 Task: Add a condition where "Channel Is not CTI phone call (incoming)" in unsolved tickets in your groups.
Action: Mouse moved to (152, 512)
Screenshot: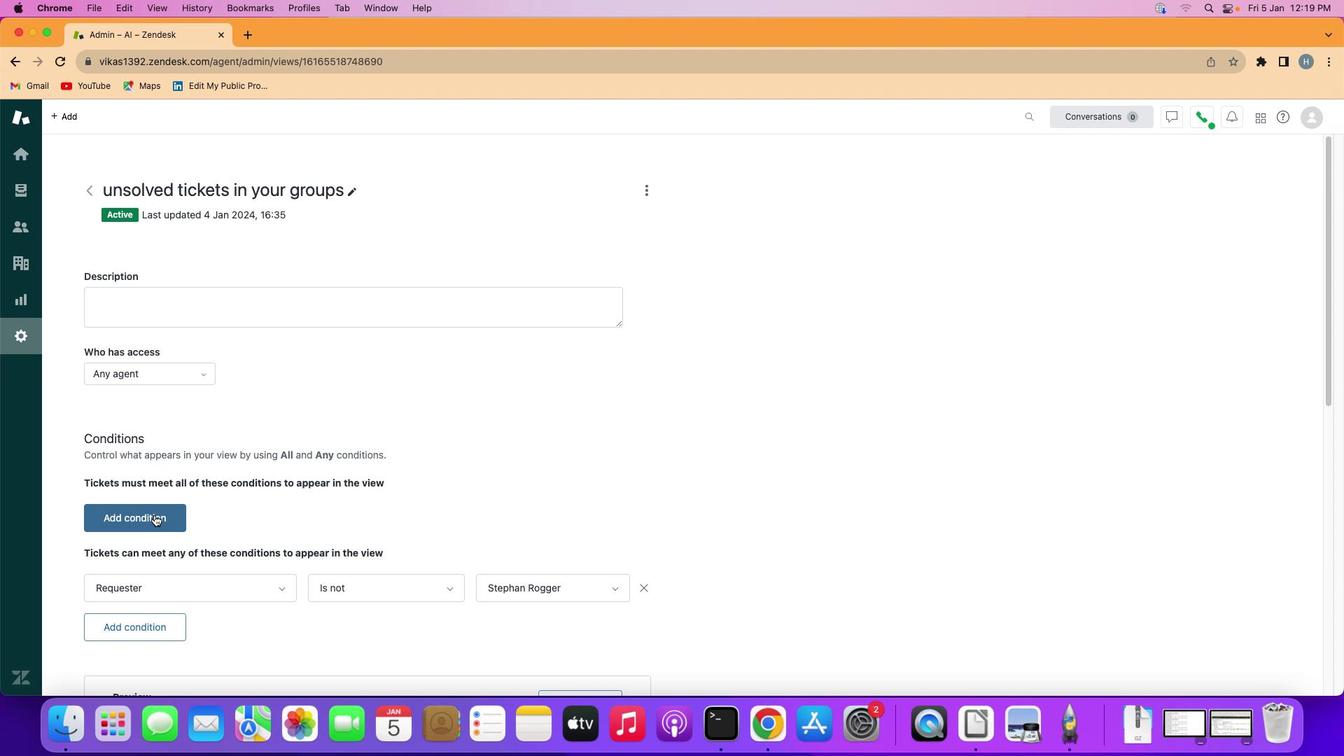 
Action: Mouse pressed left at (152, 512)
Screenshot: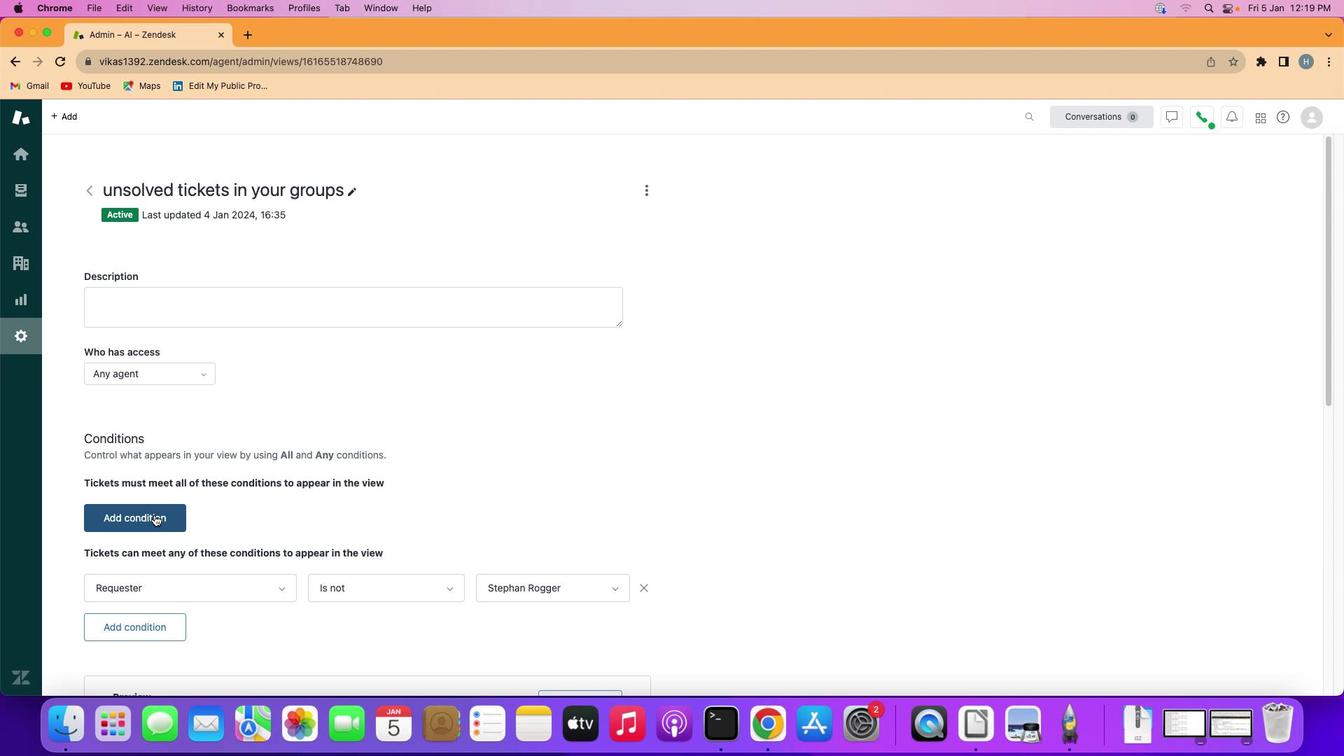 
Action: Mouse moved to (184, 517)
Screenshot: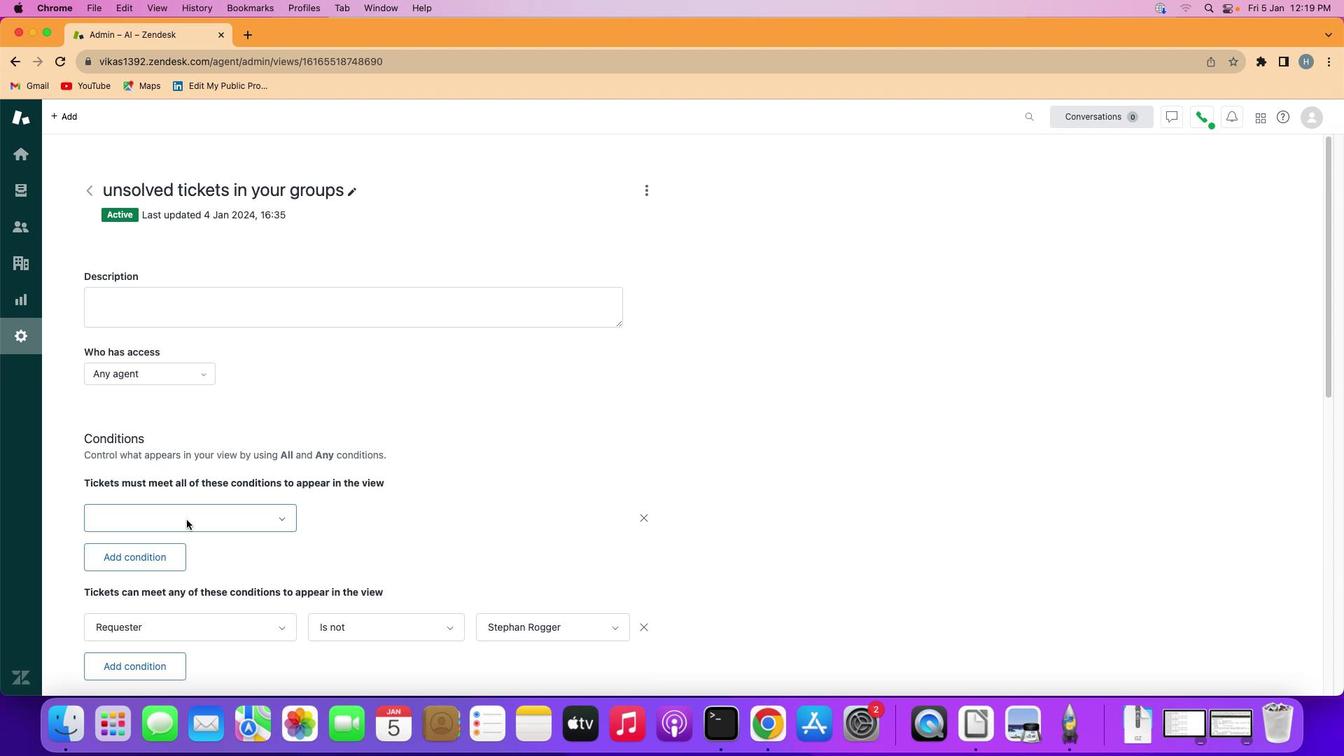 
Action: Mouse pressed left at (184, 517)
Screenshot: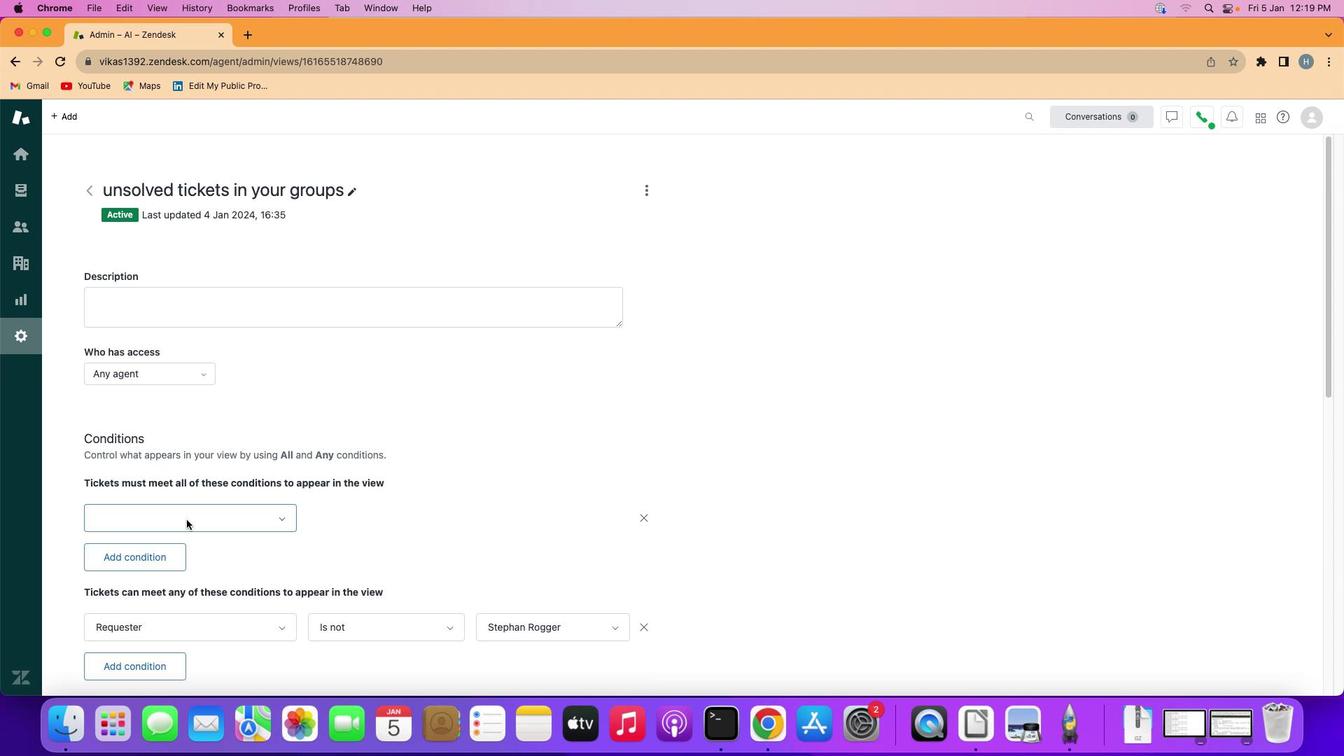
Action: Mouse moved to (198, 434)
Screenshot: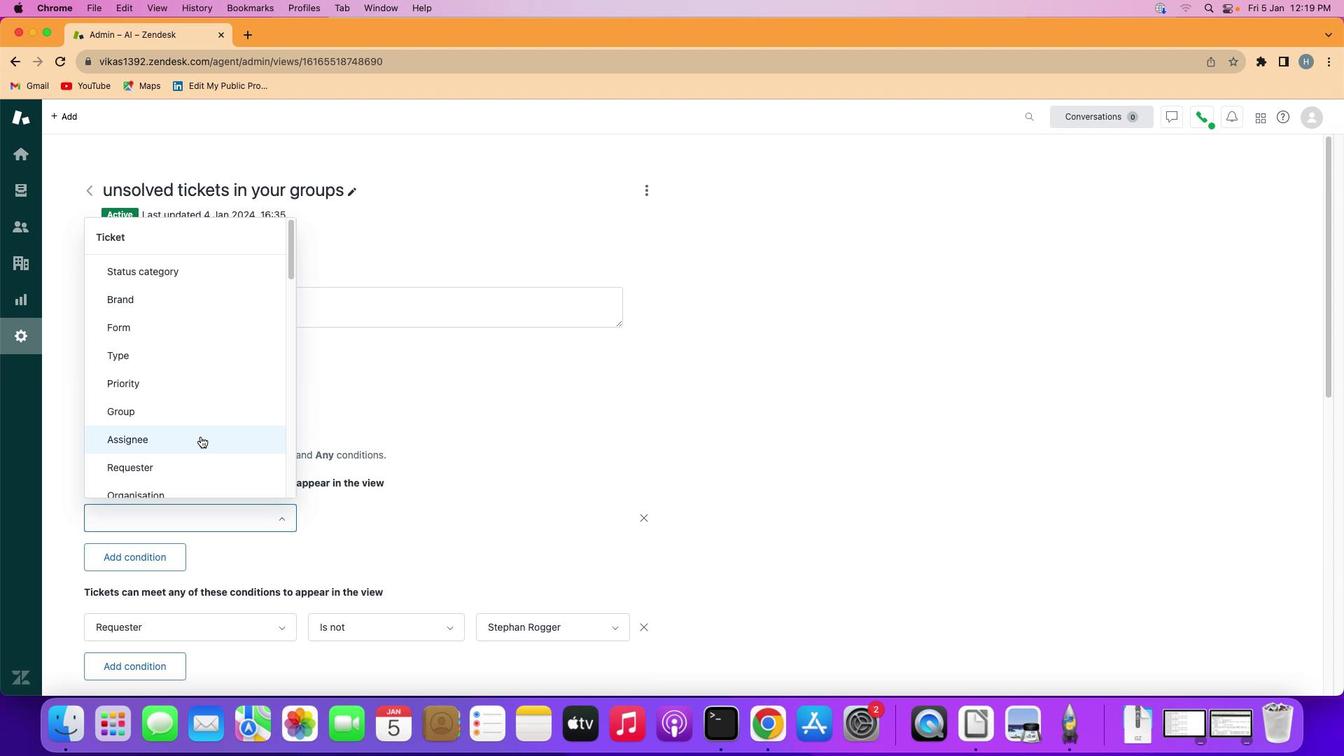 
Action: Mouse scrolled (198, 434) with delta (-1, -2)
Screenshot: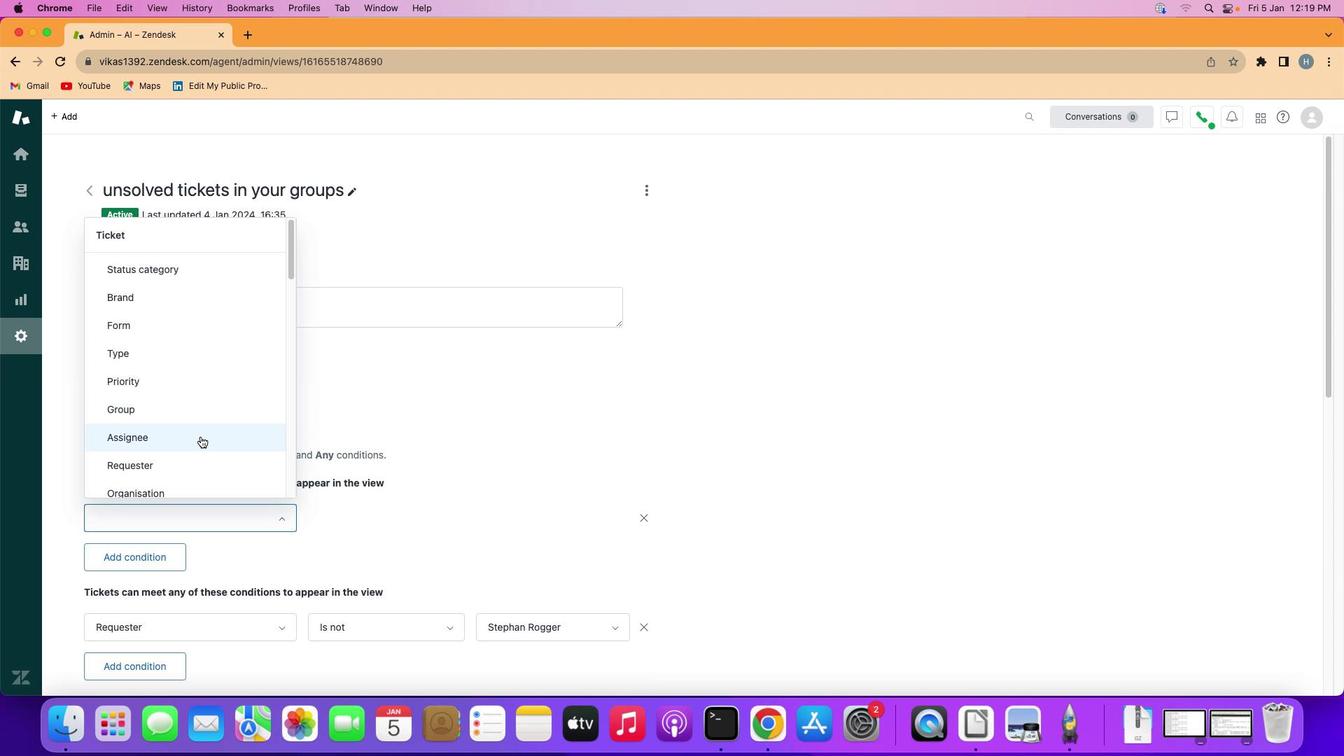 
Action: Mouse scrolled (198, 434) with delta (-1, -2)
Screenshot: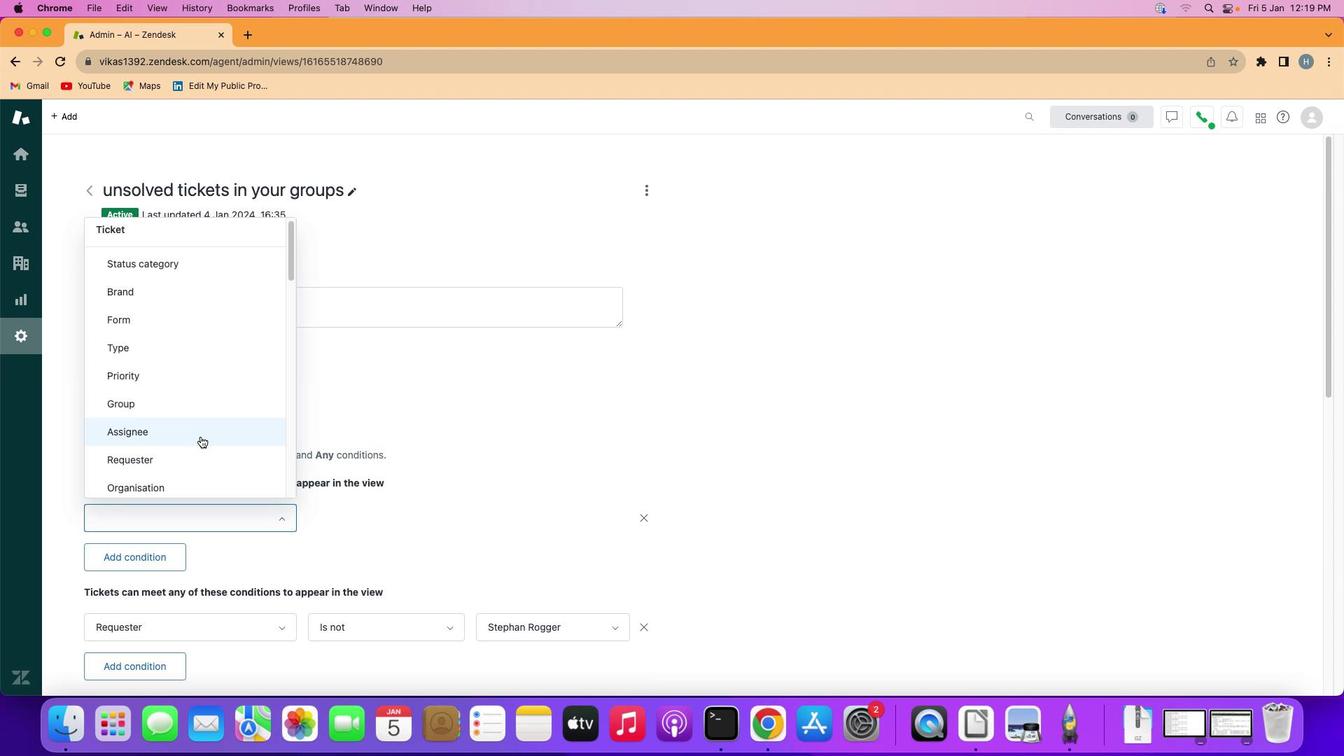 
Action: Mouse scrolled (198, 434) with delta (-1, -2)
Screenshot: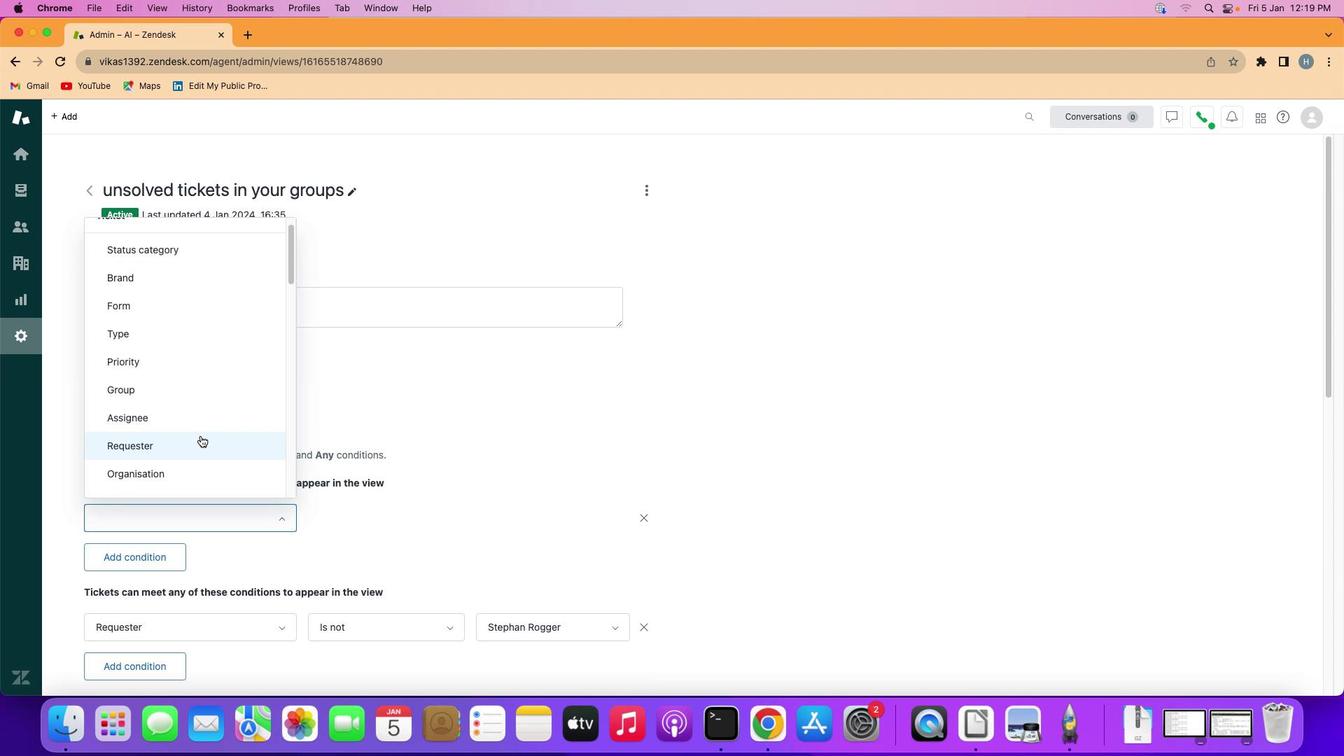
Action: Mouse moved to (198, 434)
Screenshot: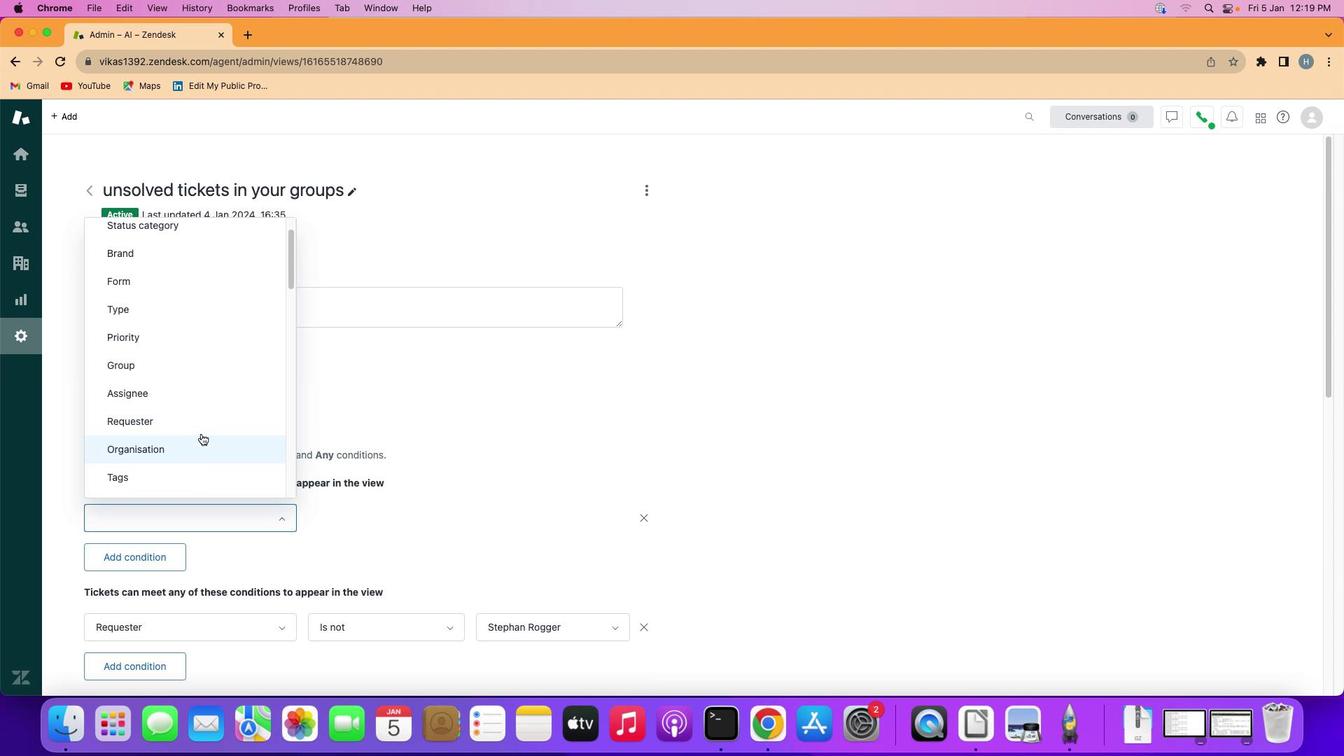 
Action: Mouse scrolled (198, 434) with delta (-1, -2)
Screenshot: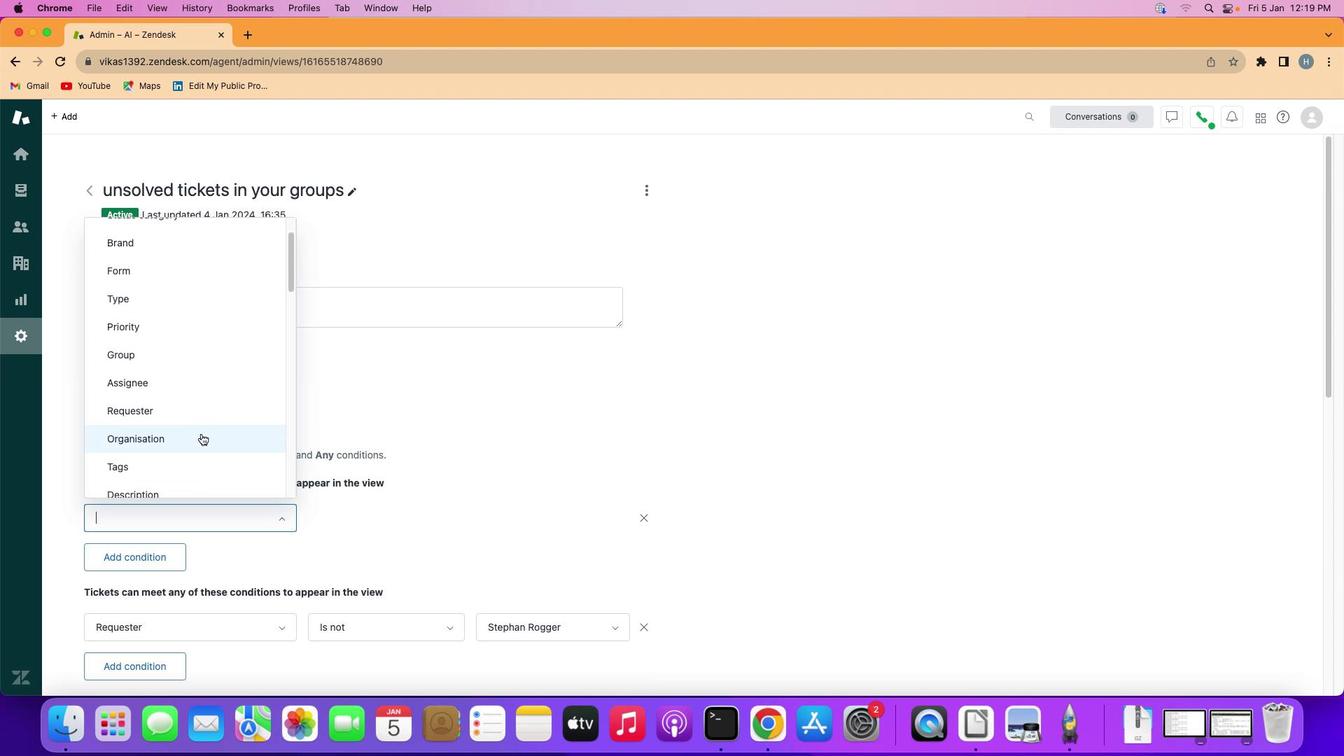 
Action: Mouse moved to (199, 432)
Screenshot: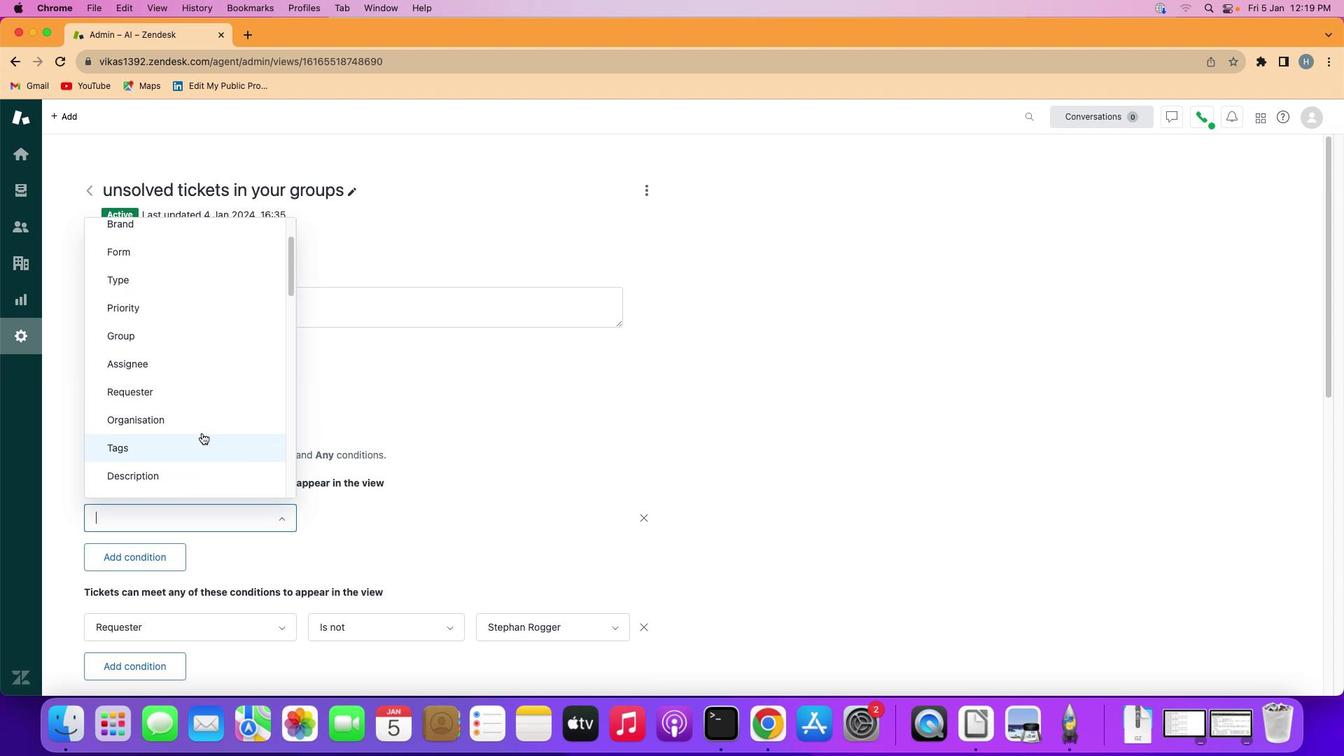 
Action: Mouse scrolled (199, 432) with delta (-1, -2)
Screenshot: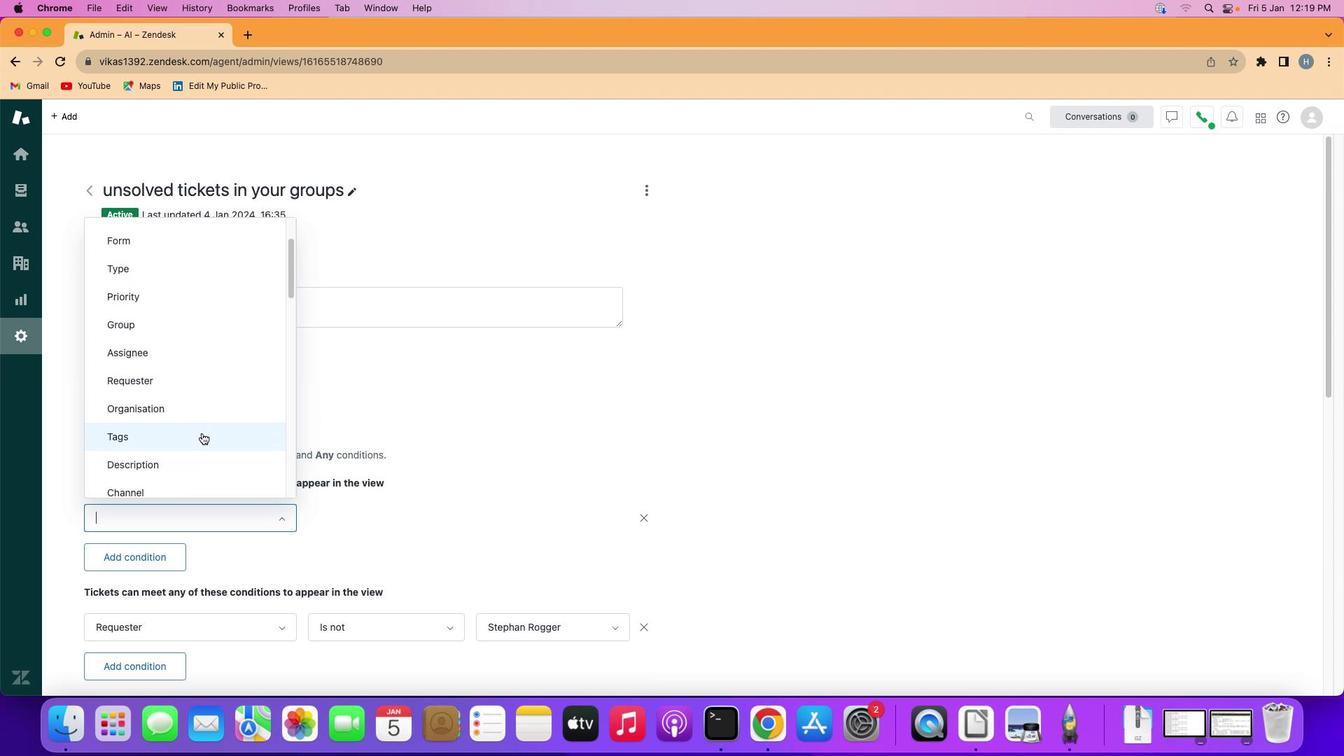 
Action: Mouse moved to (197, 458)
Screenshot: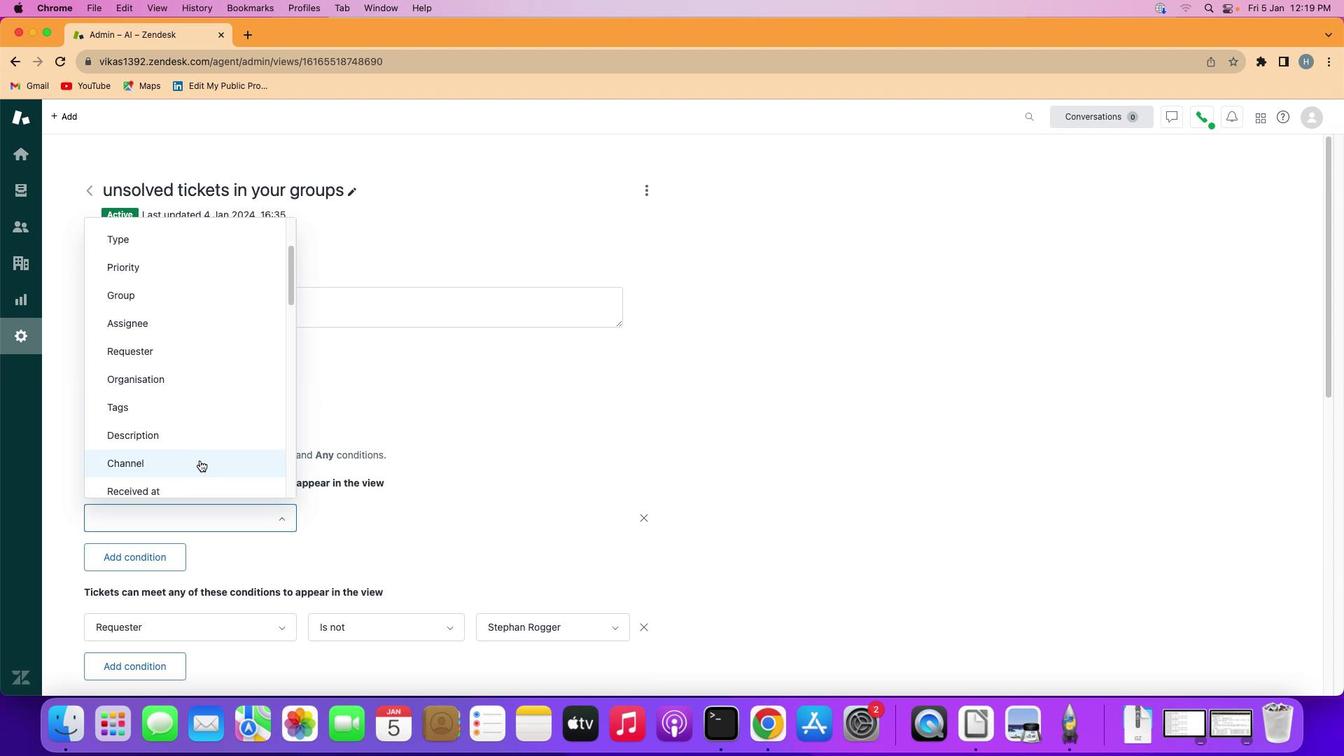 
Action: Mouse pressed left at (197, 458)
Screenshot: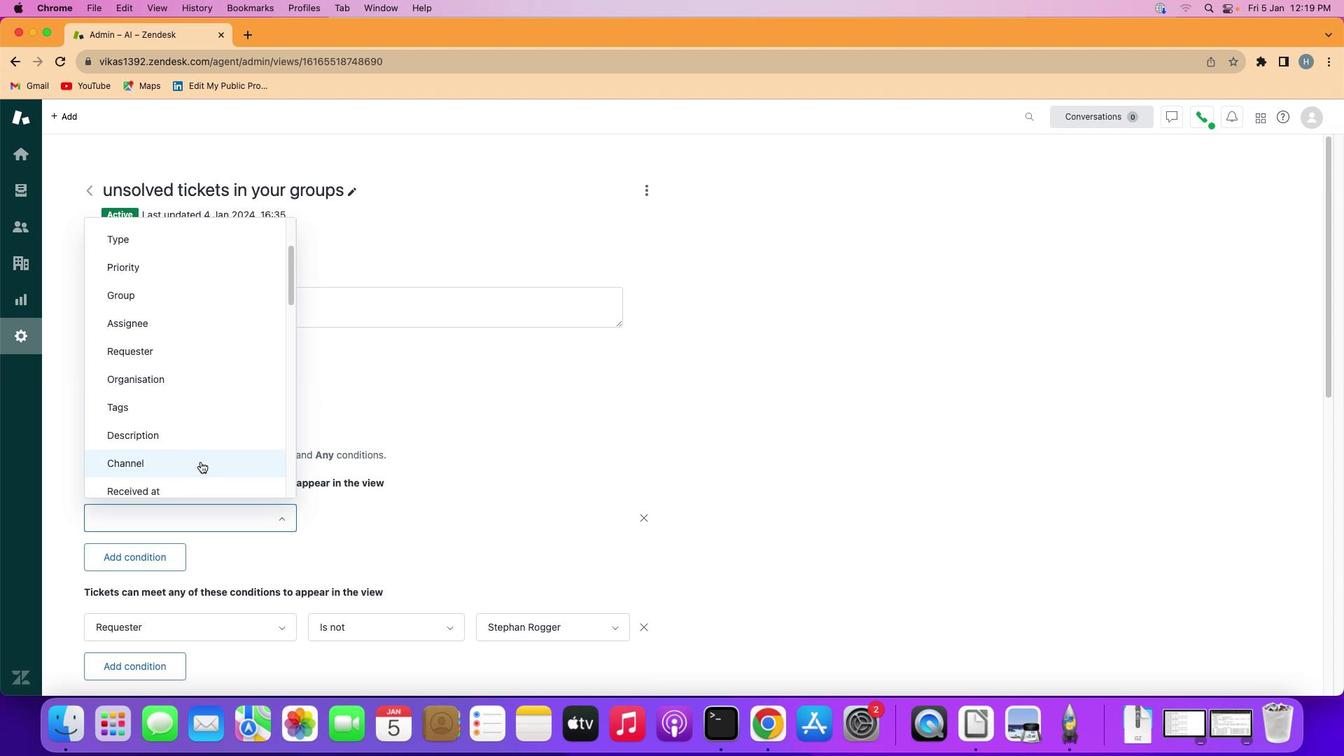 
Action: Mouse moved to (376, 512)
Screenshot: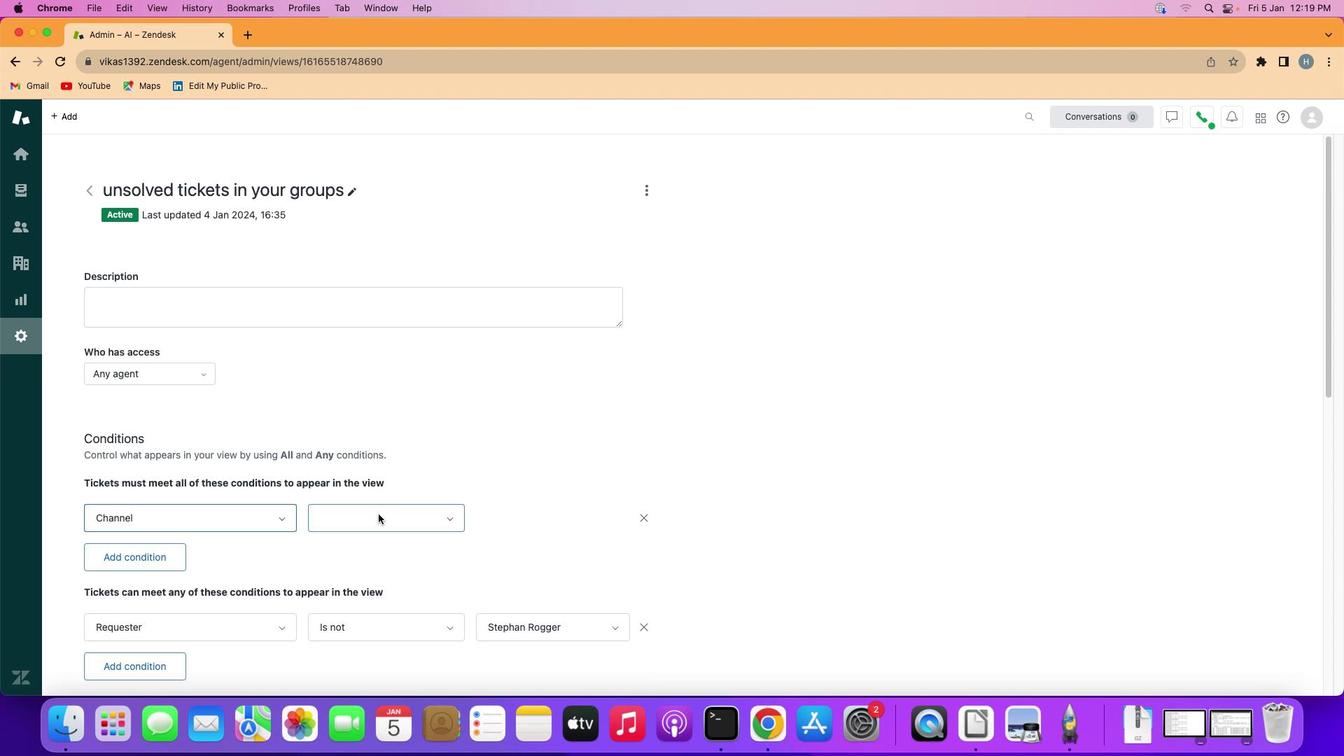
Action: Mouse pressed left at (376, 512)
Screenshot: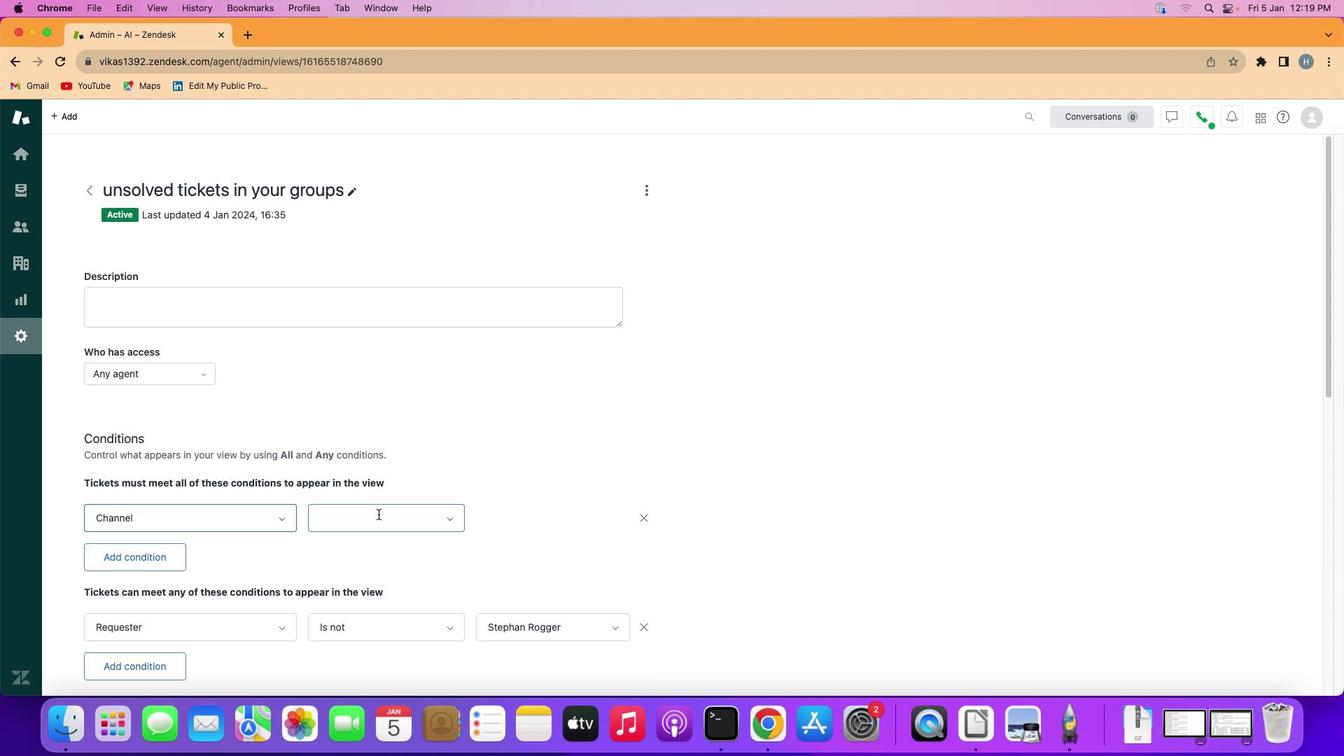 
Action: Mouse moved to (376, 581)
Screenshot: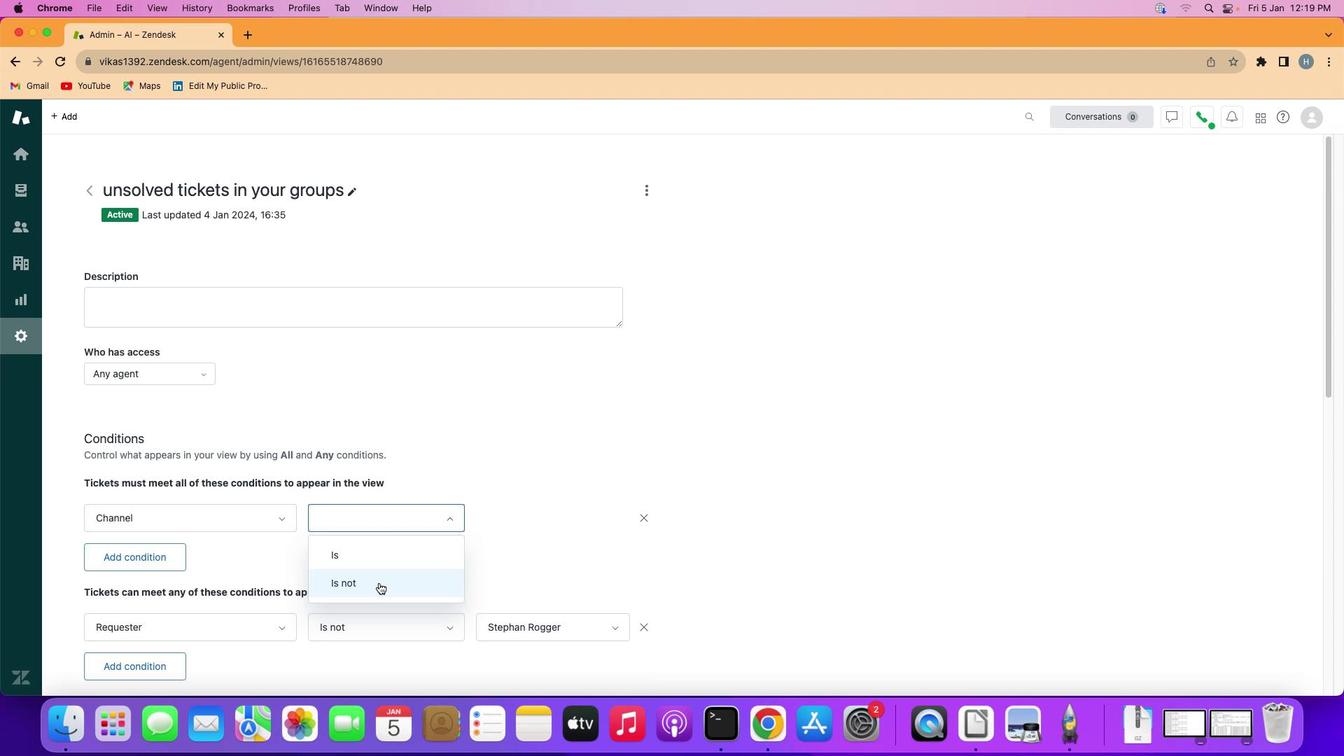 
Action: Mouse pressed left at (376, 581)
Screenshot: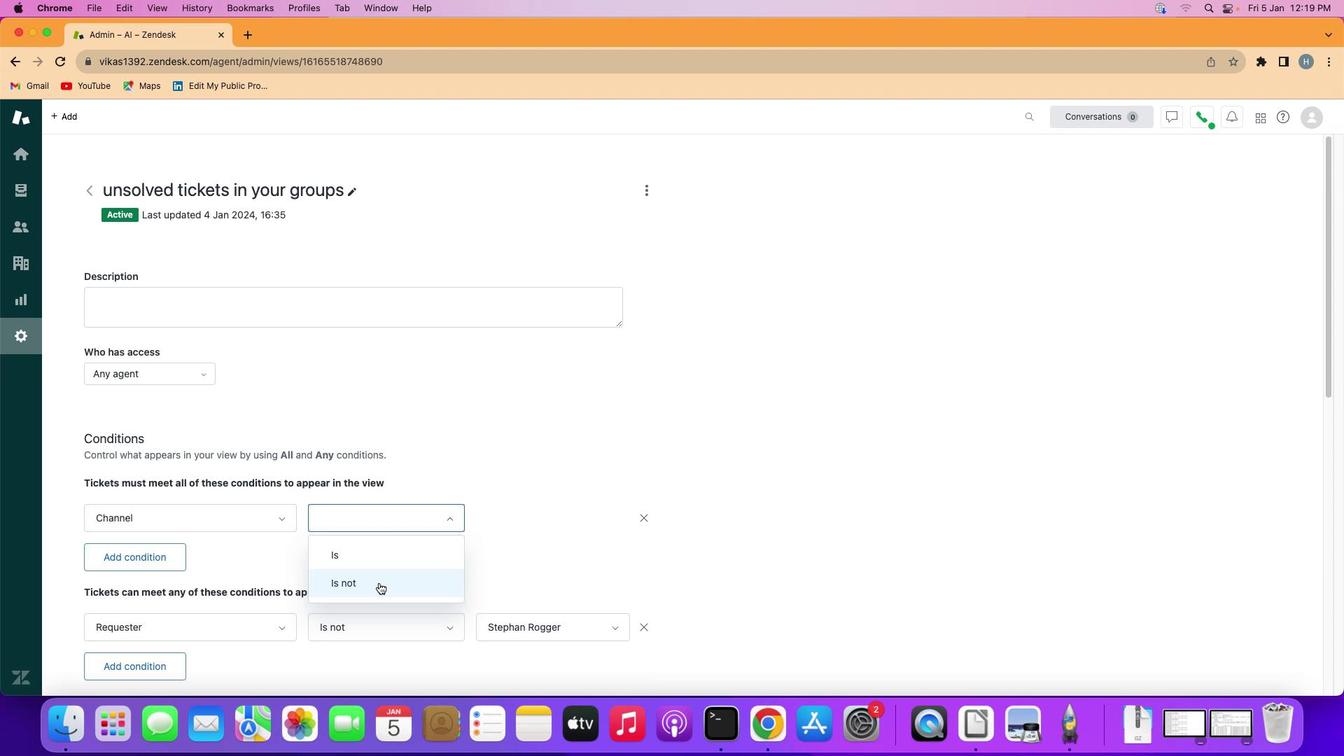 
Action: Mouse moved to (563, 513)
Screenshot: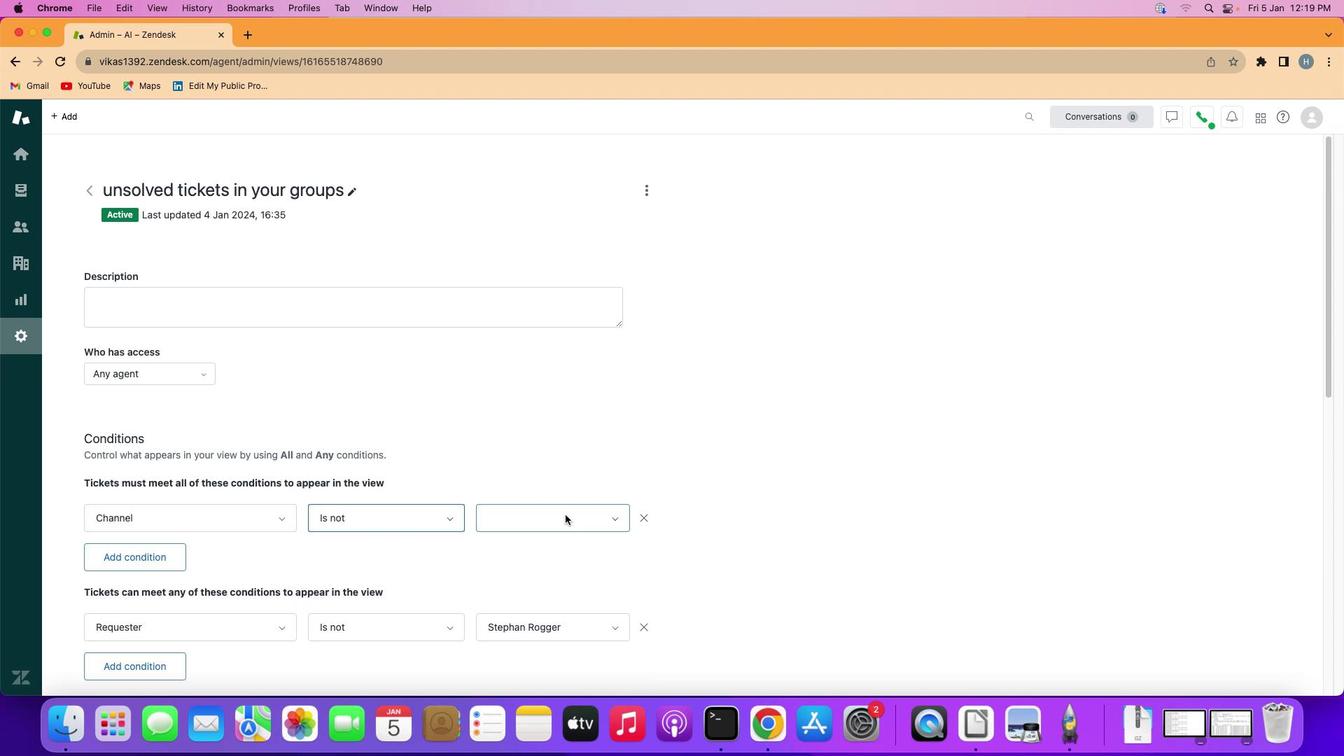 
Action: Mouse pressed left at (563, 513)
Screenshot: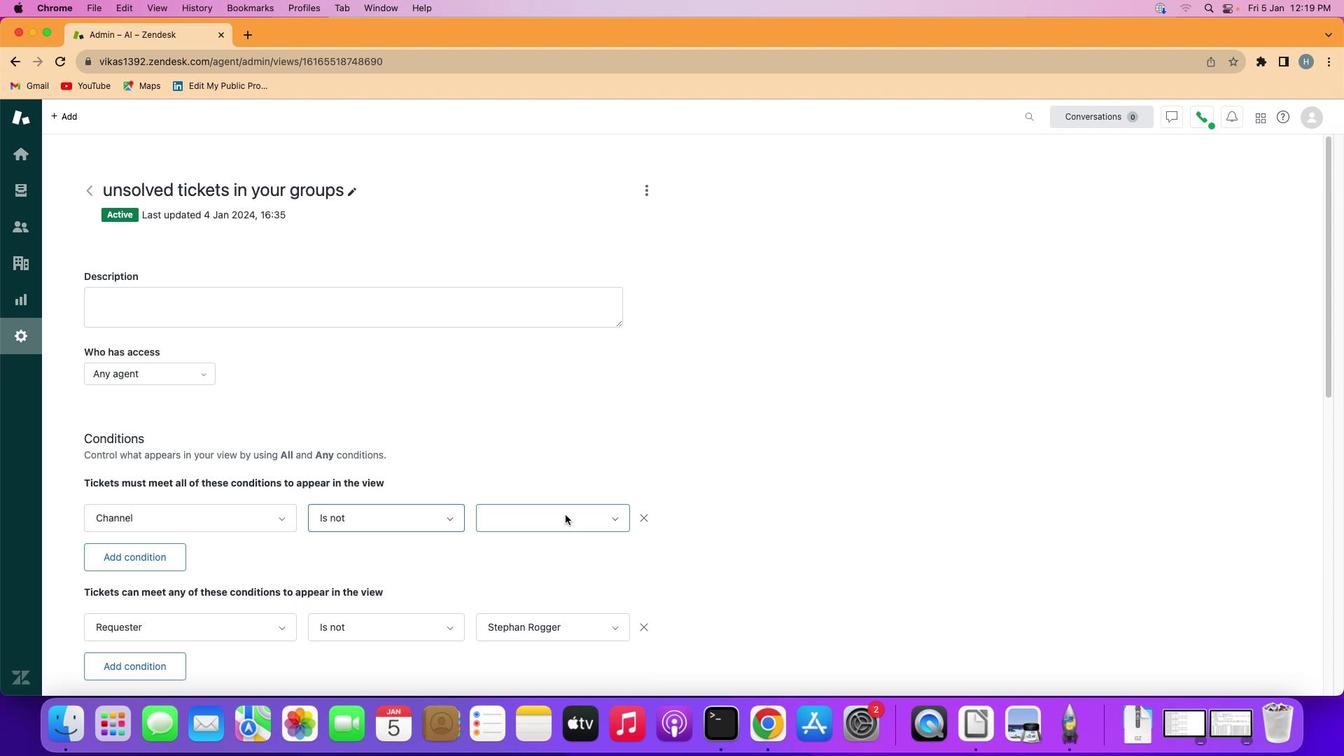 
Action: Mouse moved to (577, 404)
Screenshot: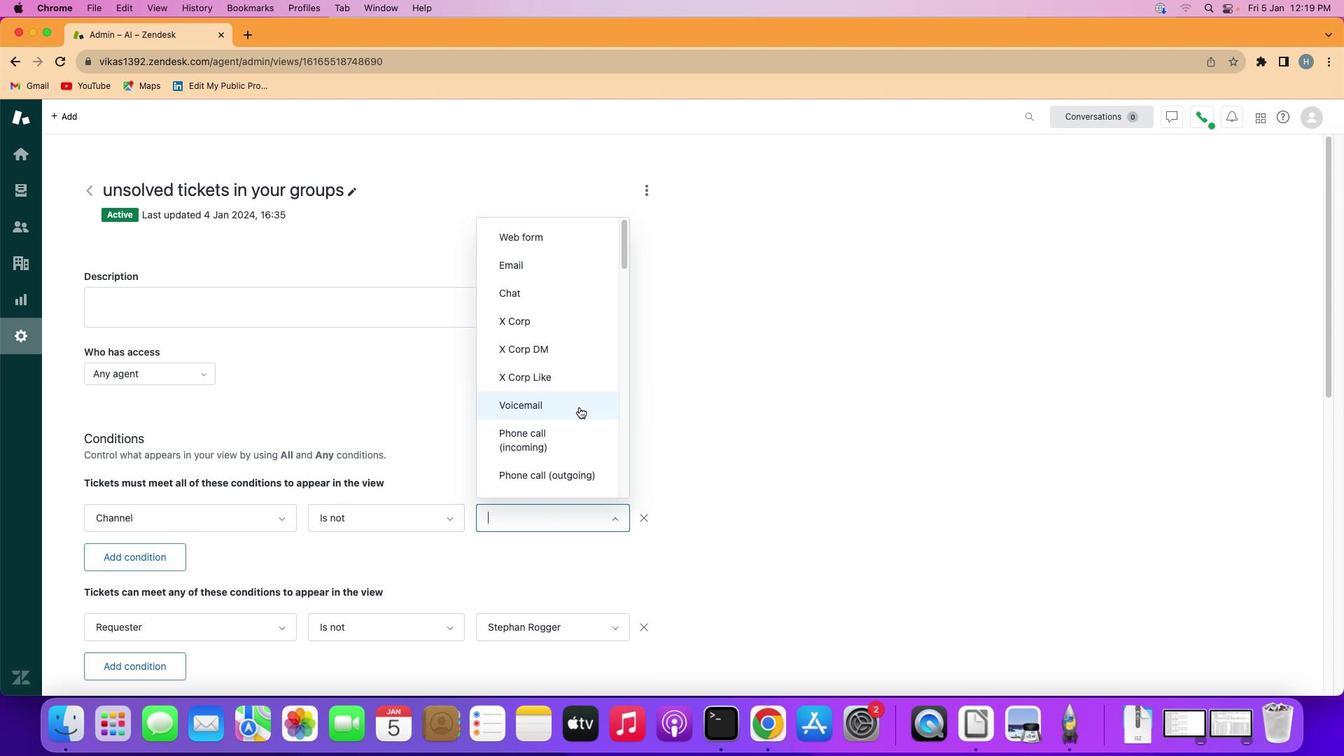 
Action: Mouse scrolled (577, 404) with delta (-1, -2)
Screenshot: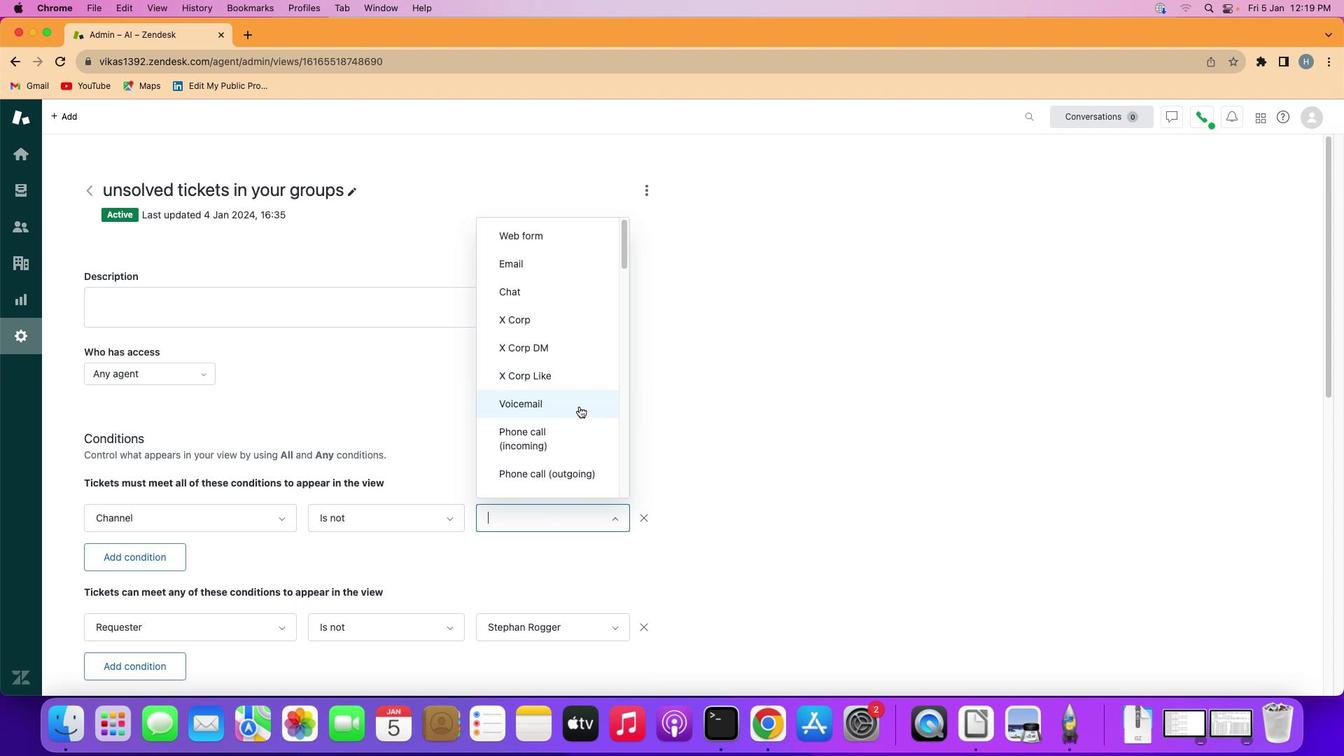 
Action: Mouse moved to (577, 404)
Screenshot: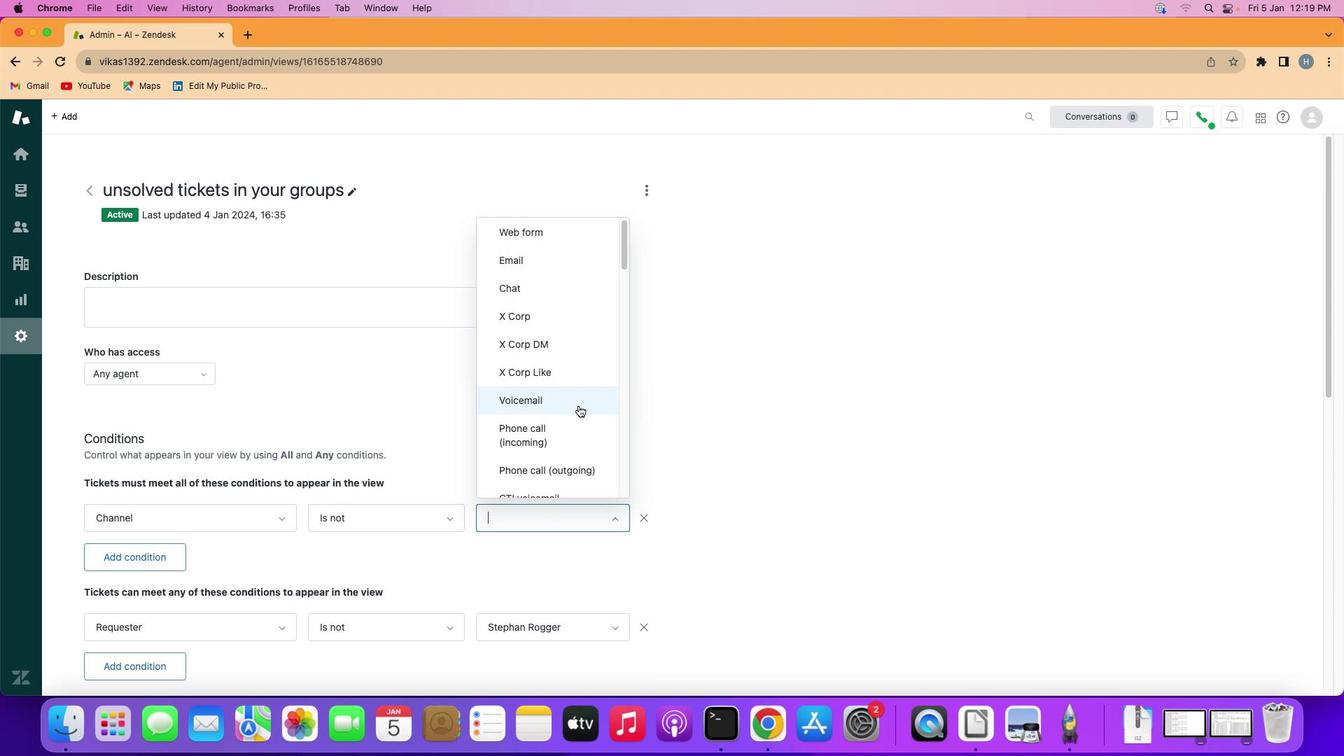 
Action: Mouse scrolled (577, 404) with delta (-1, -2)
Screenshot: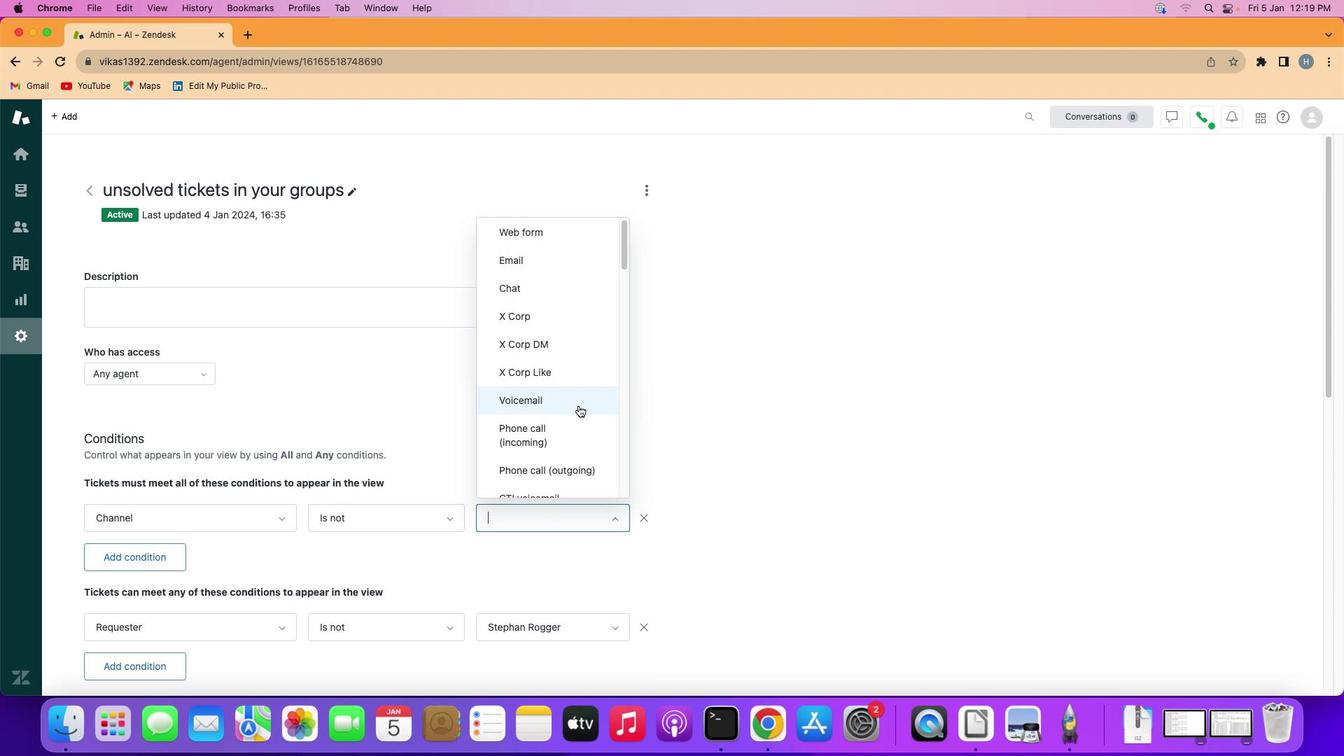 
Action: Mouse moved to (576, 403)
Screenshot: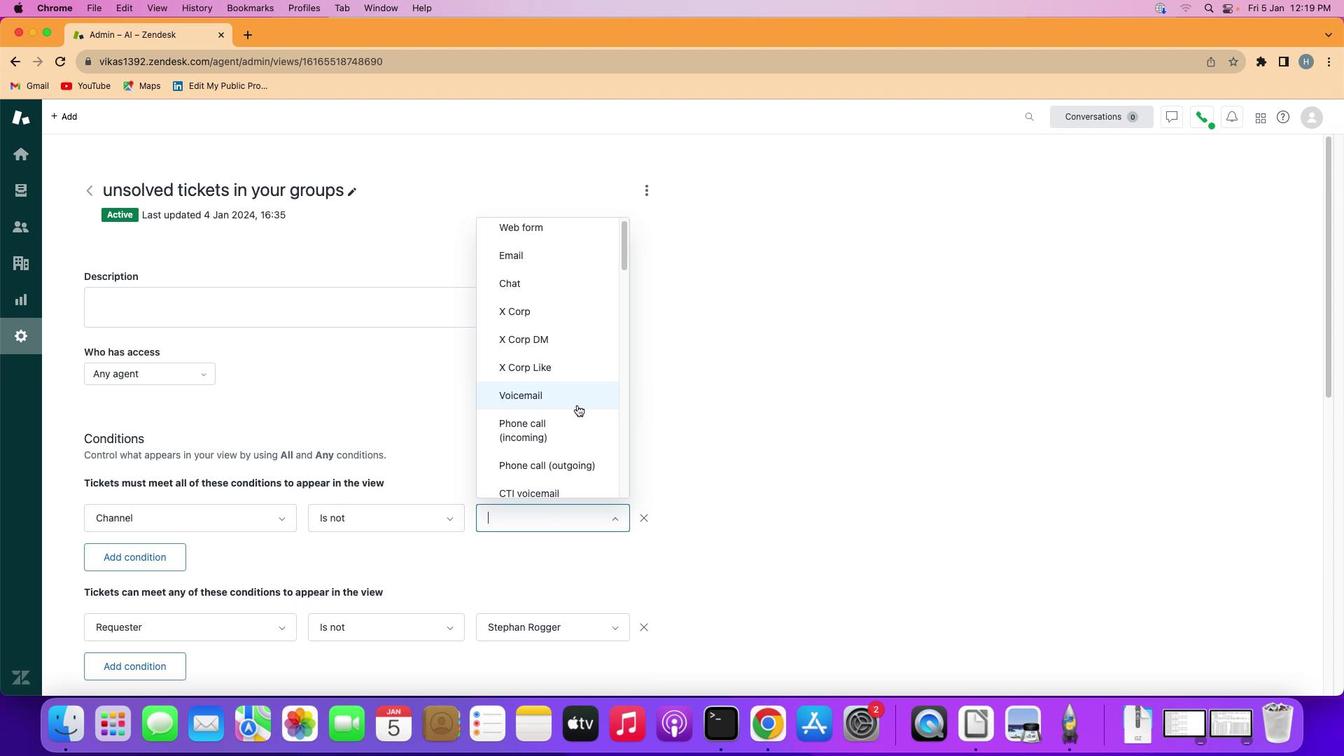 
Action: Mouse scrolled (576, 403) with delta (-1, -2)
Screenshot: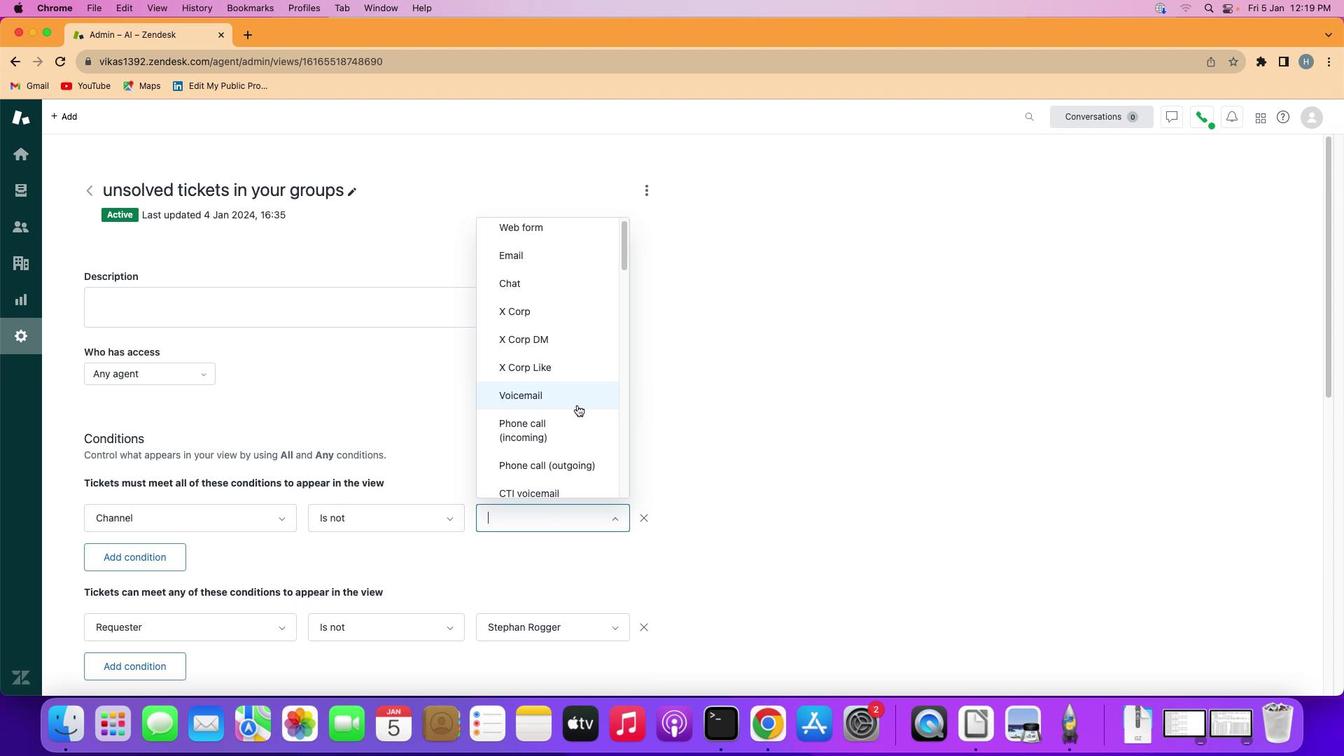 
Action: Mouse moved to (575, 402)
Screenshot: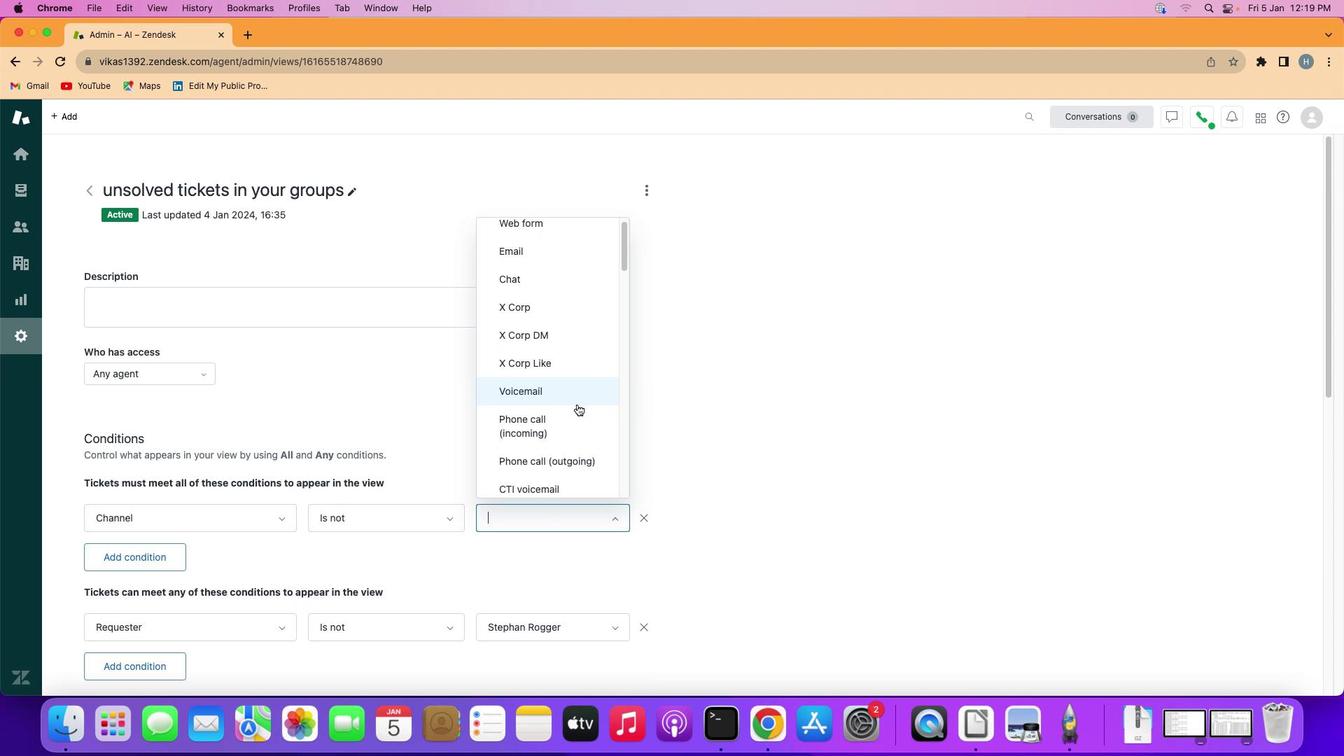 
Action: Mouse scrolled (575, 402) with delta (-1, -2)
Screenshot: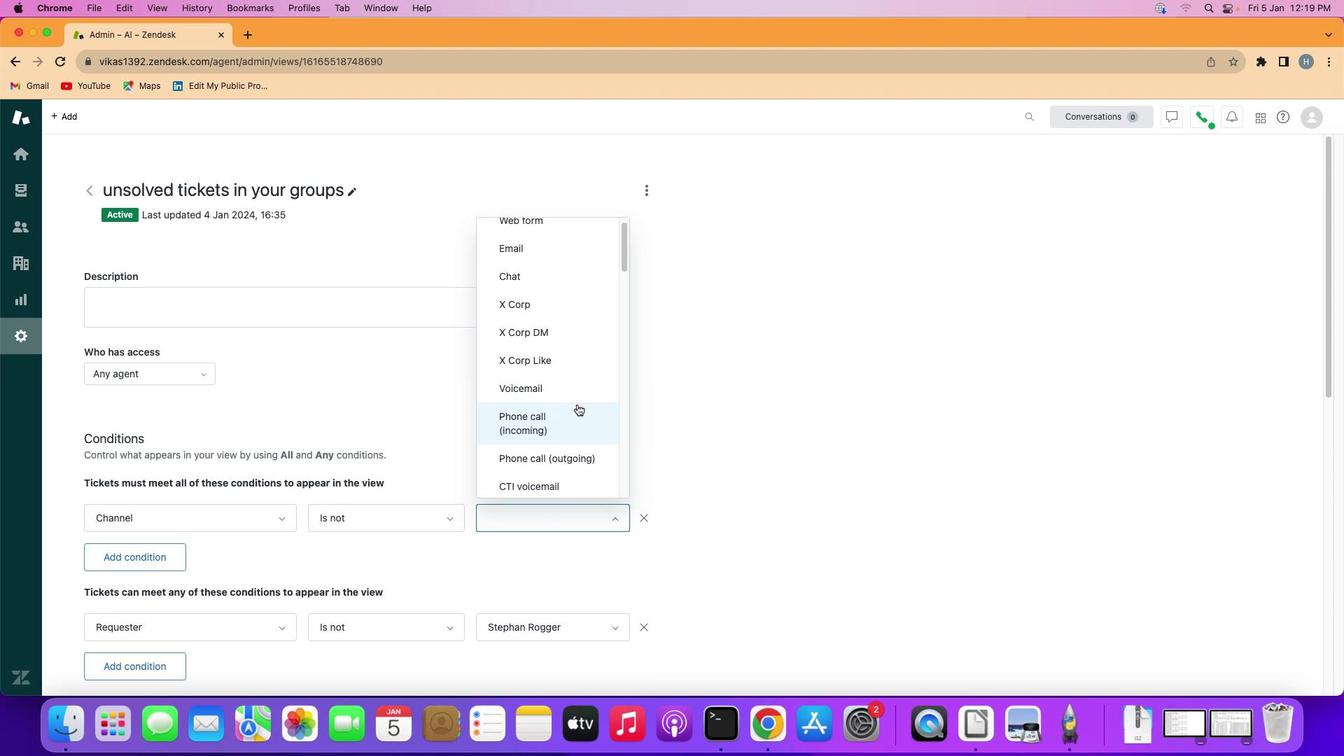 
Action: Mouse moved to (575, 402)
Screenshot: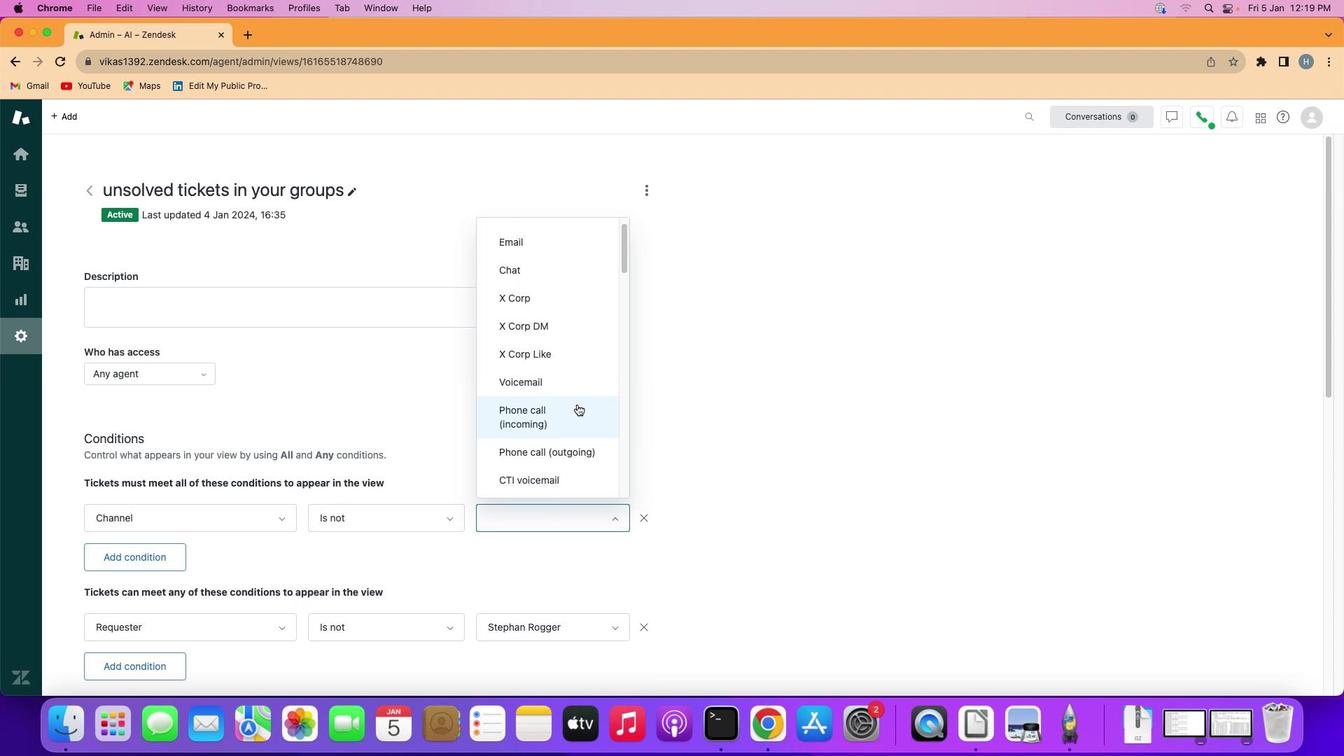 
Action: Mouse scrolled (575, 402) with delta (-1, -2)
Screenshot: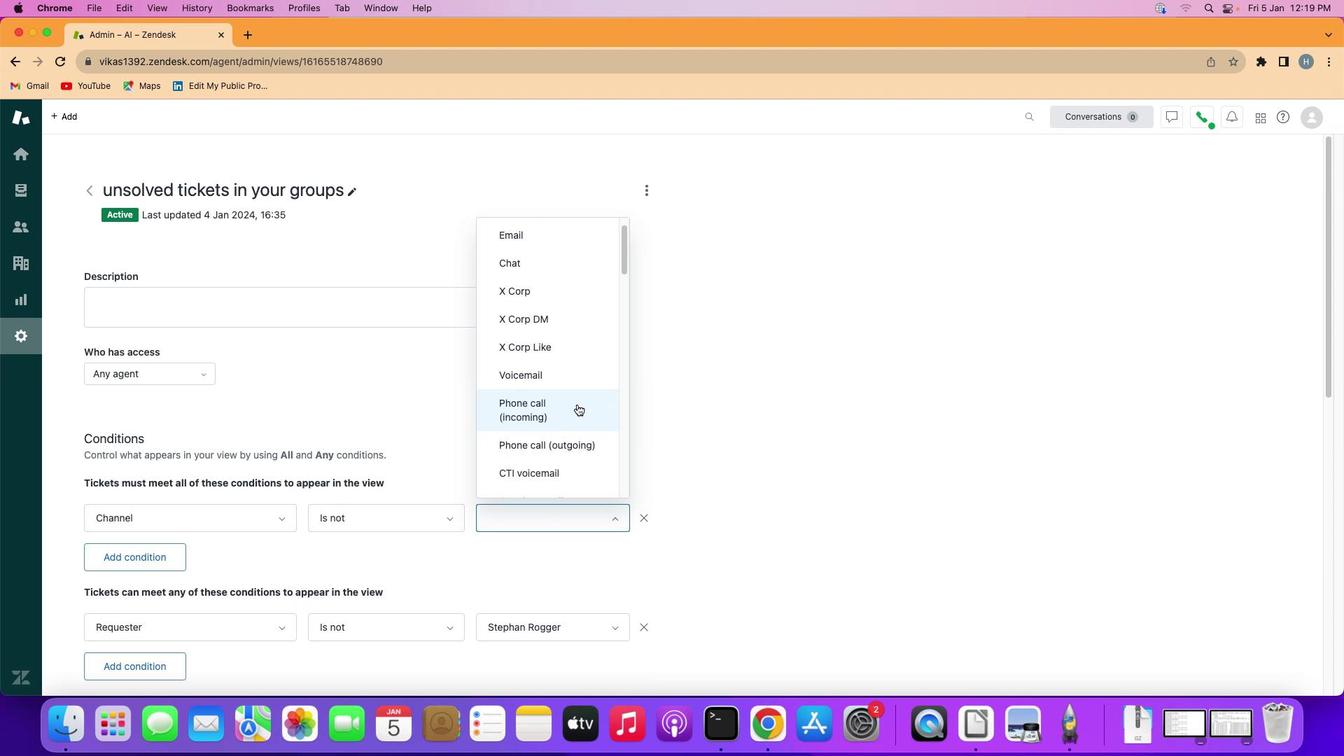 
Action: Mouse moved to (575, 401)
Screenshot: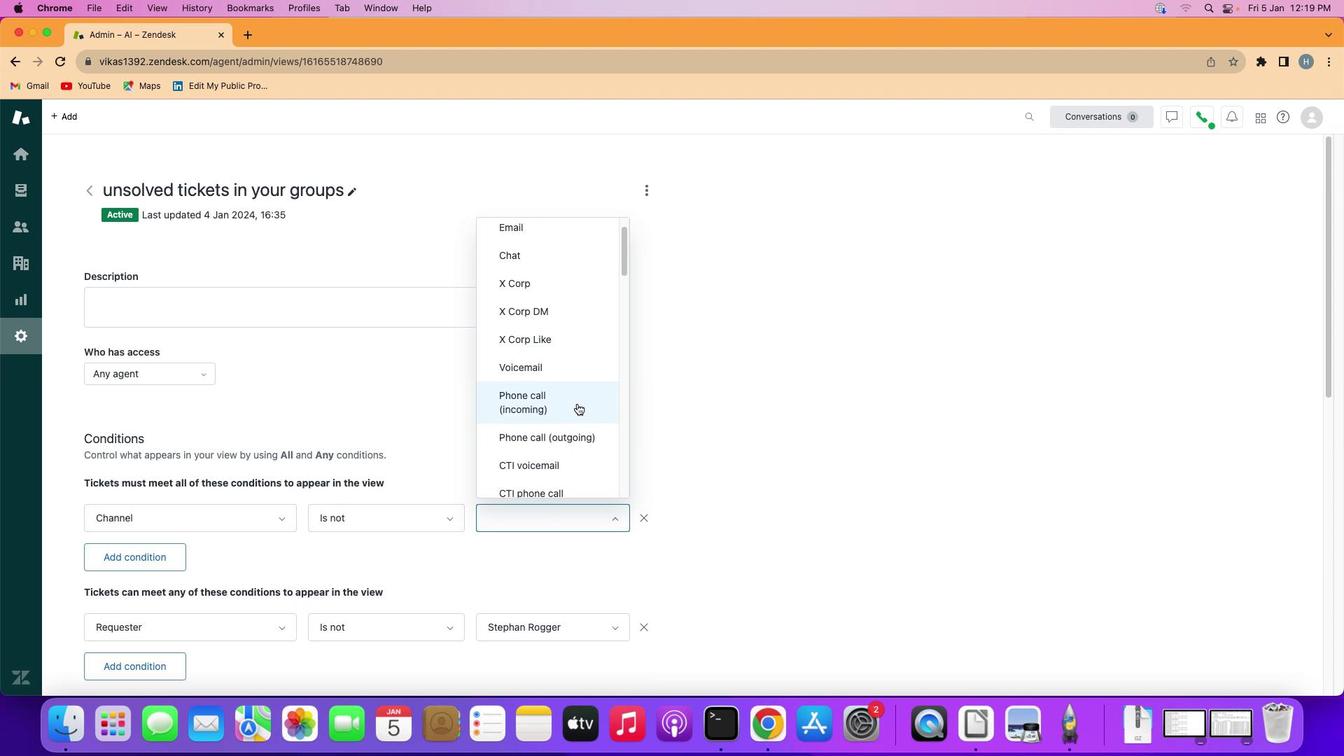 
Action: Mouse scrolled (575, 401) with delta (-1, -2)
Screenshot: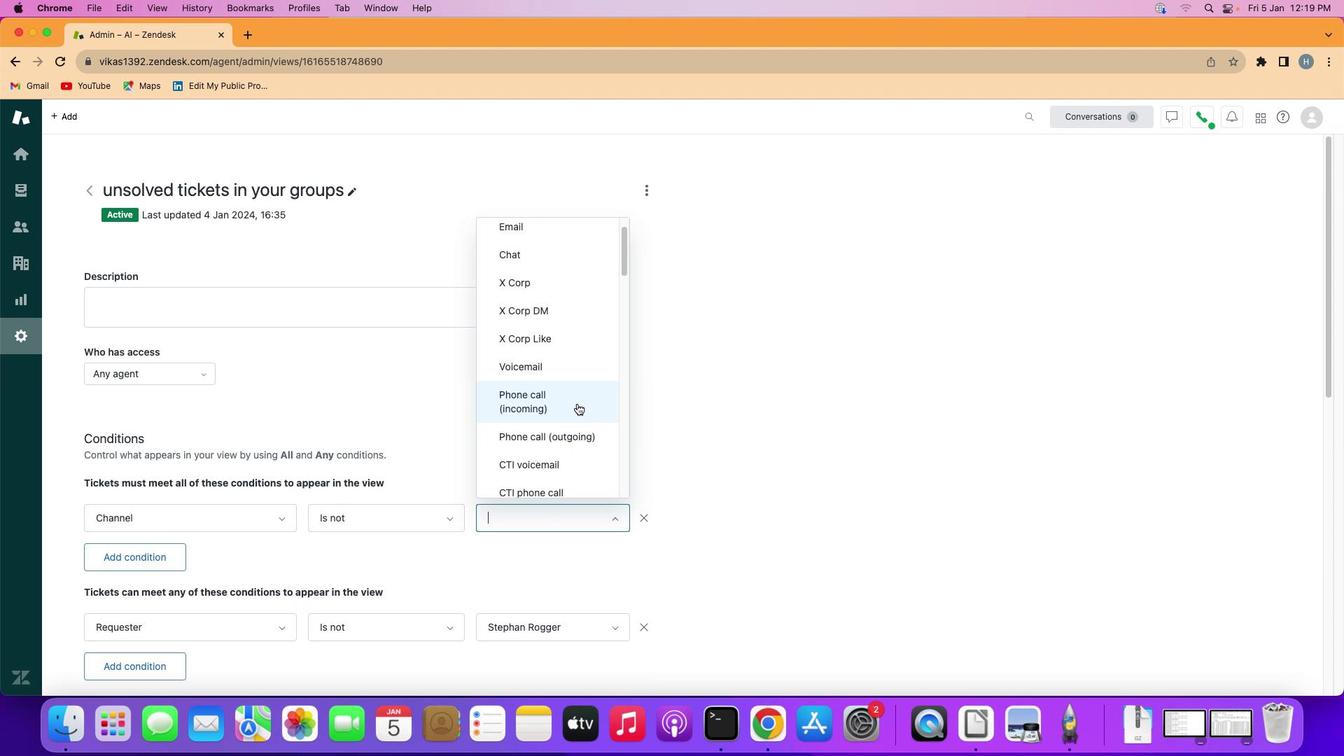 
Action: Mouse scrolled (575, 401) with delta (-1, -2)
Screenshot: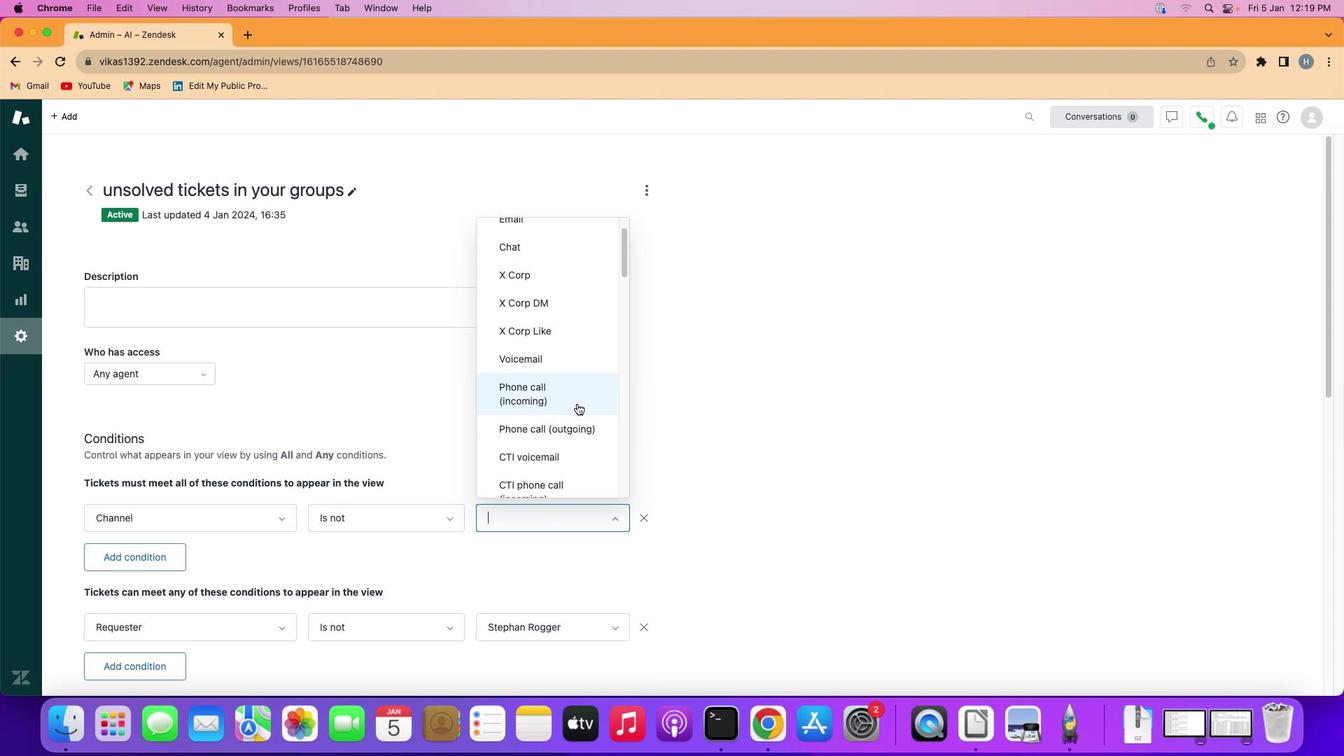 
Action: Mouse scrolled (575, 401) with delta (-1, -2)
Screenshot: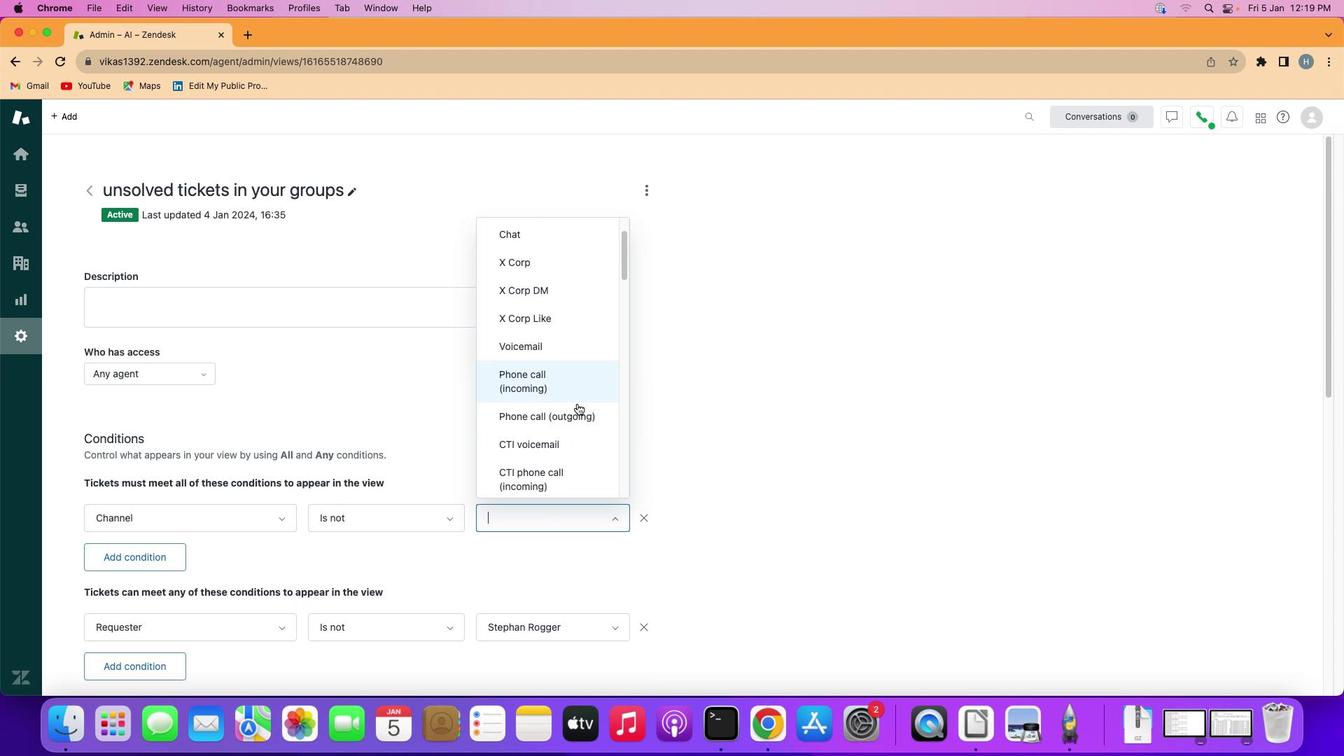 
Action: Mouse moved to (574, 401)
Screenshot: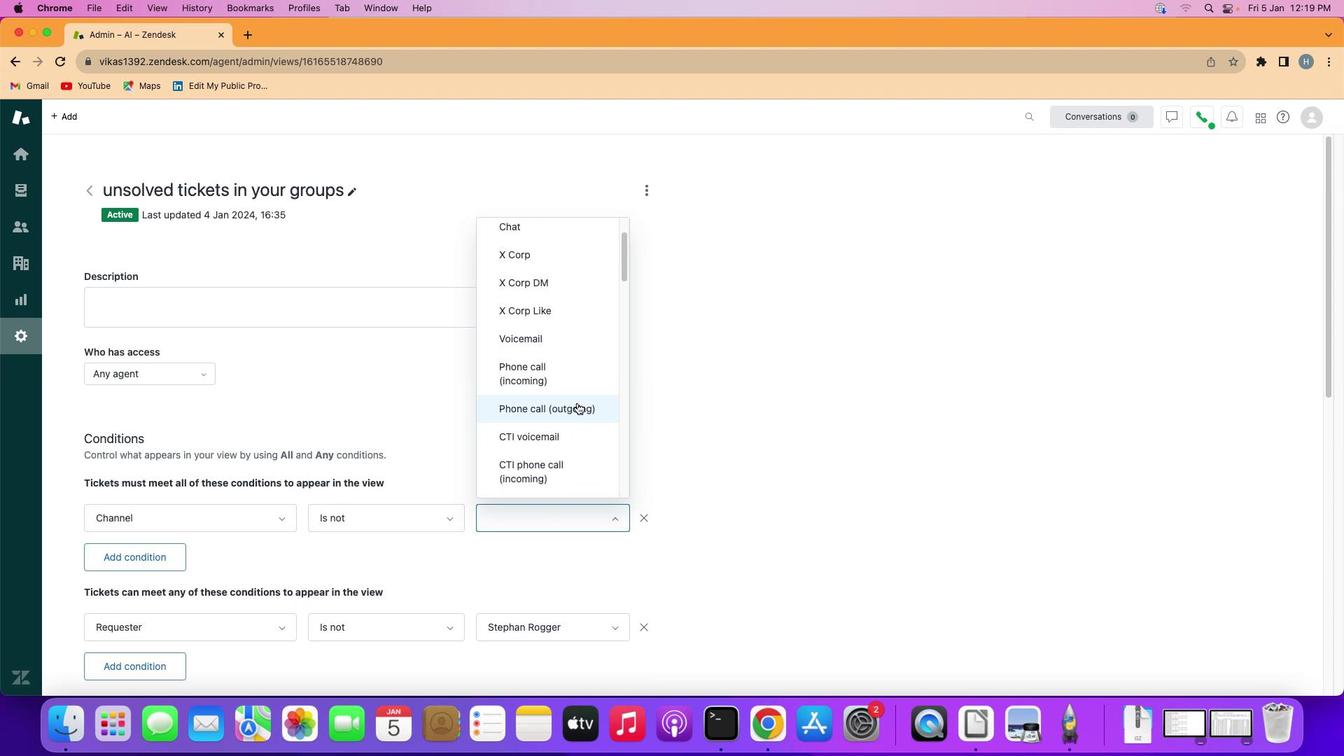 
Action: Mouse scrolled (574, 401) with delta (-1, -2)
Screenshot: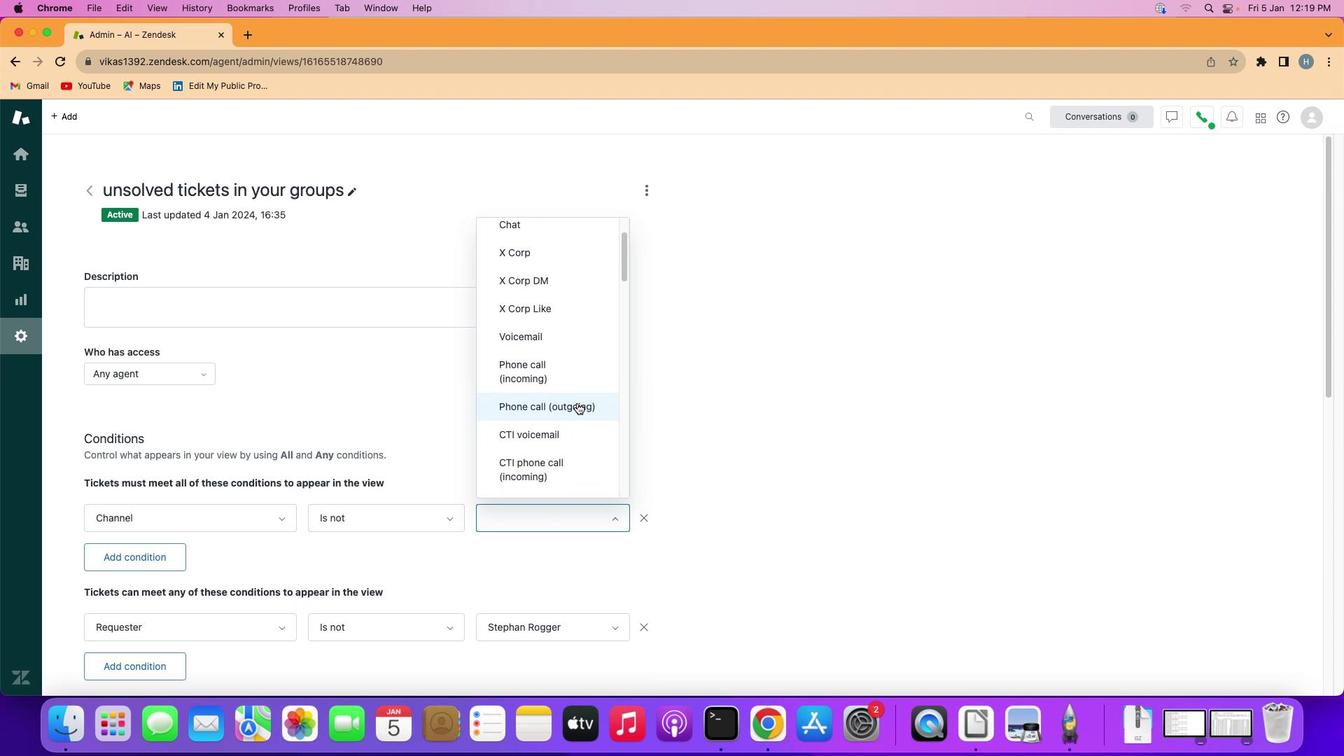 
Action: Mouse scrolled (574, 401) with delta (-1, -2)
Screenshot: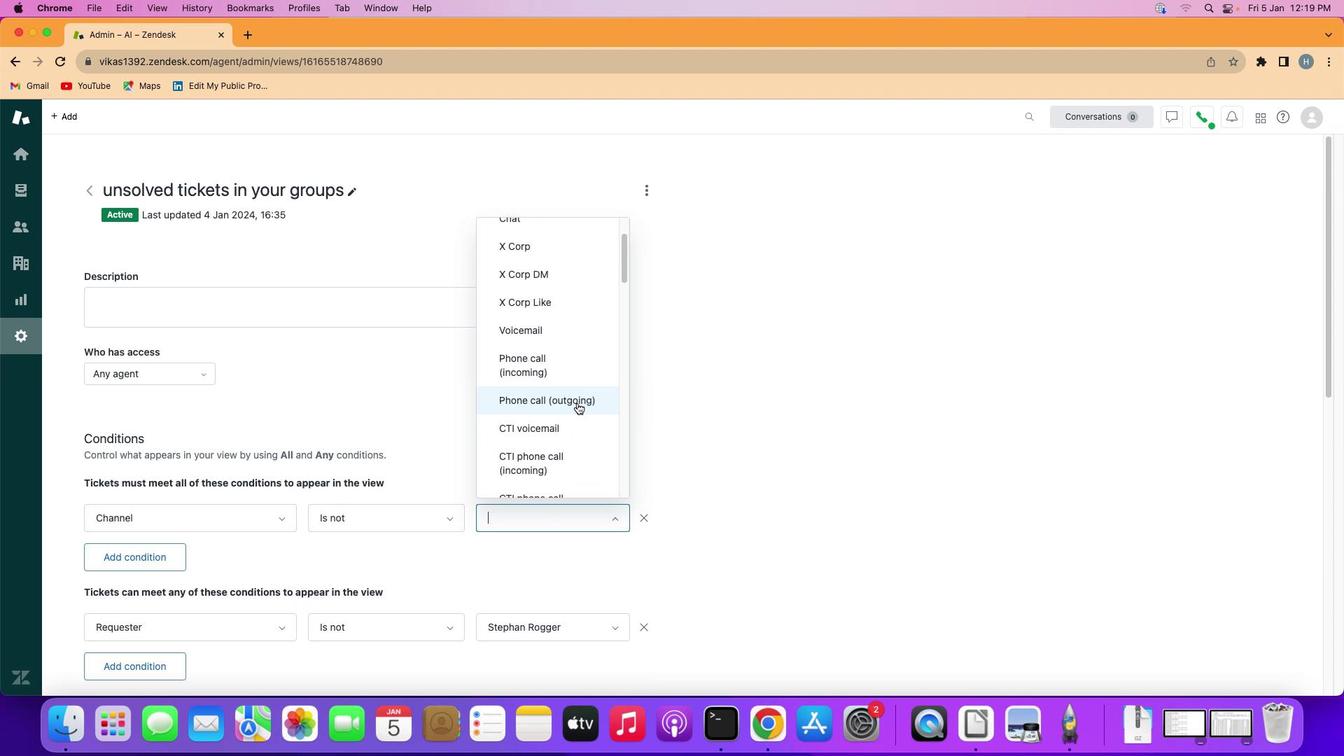 
Action: Mouse scrolled (574, 401) with delta (-1, -2)
Screenshot: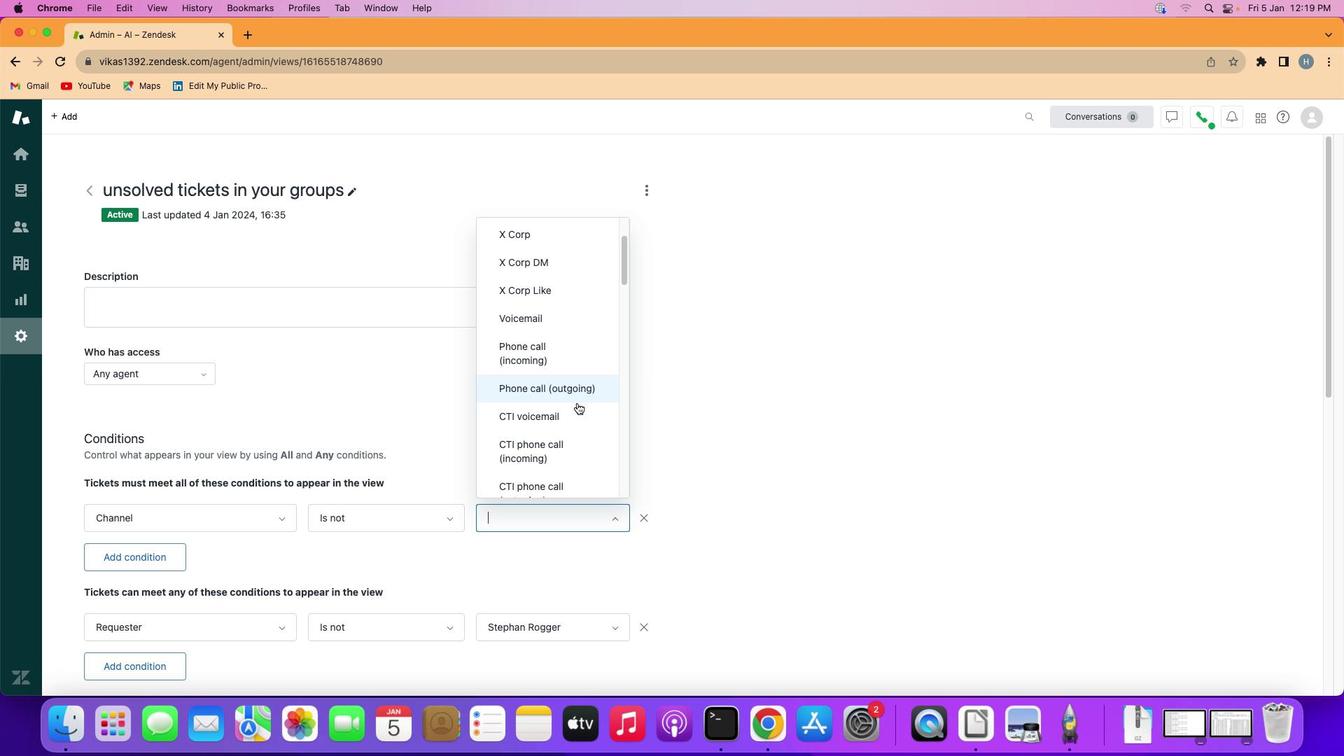 
Action: Mouse moved to (565, 437)
Screenshot: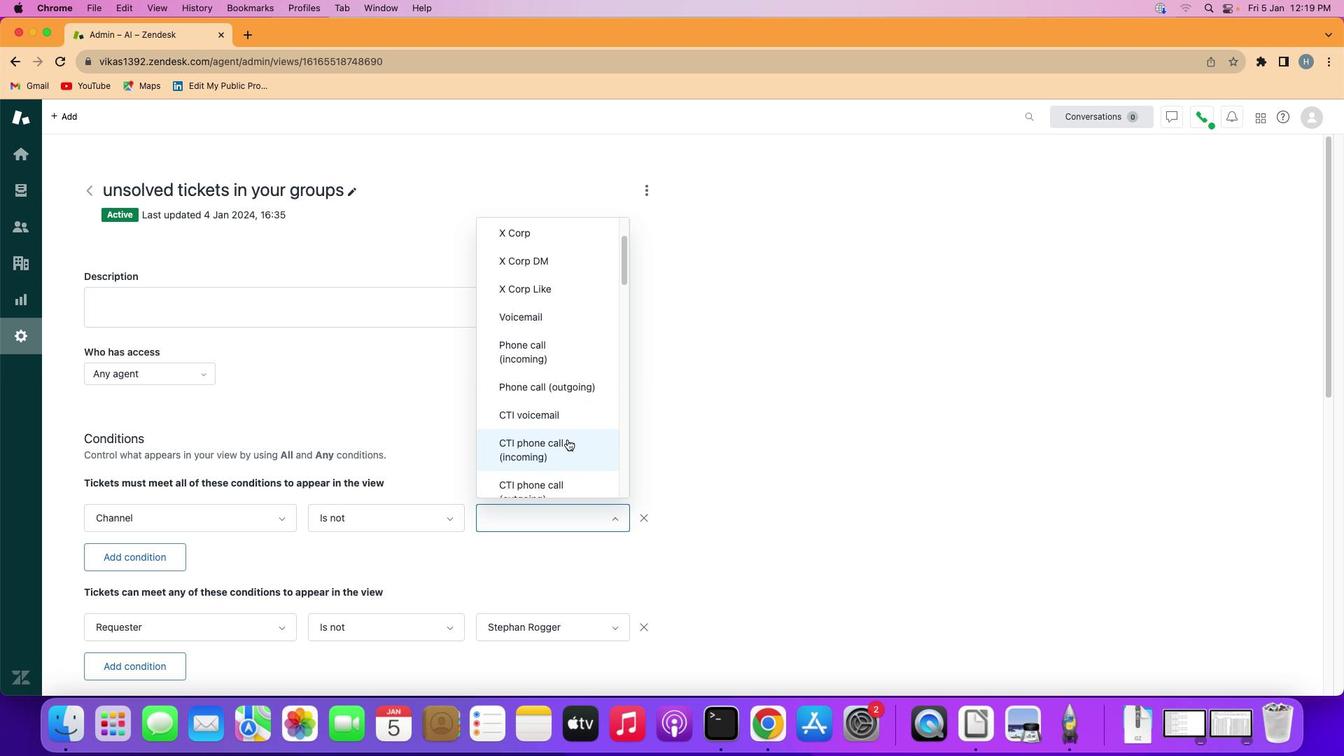 
Action: Mouse pressed left at (565, 437)
Screenshot: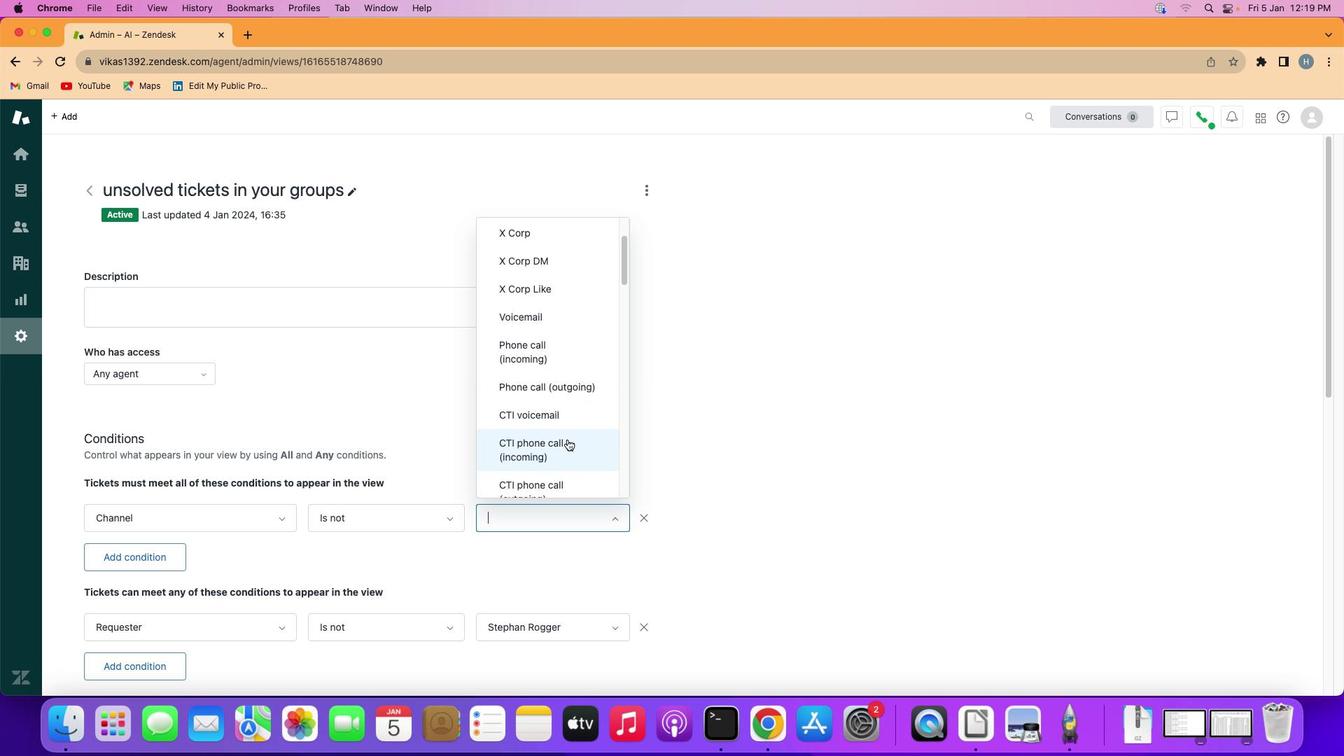 
